 Task: Assign in the project ArtisanBridge the issue 'Implement a new feature to allow for virtual meetings and video conferencing' to the sprint 'Sonic Speed'. Assign in the project ArtisanBridge the issue 'Develop a new feature to allow for gamification of key tasks and activities.' to the sprint 'Sonic Speed'. Assign in the project ArtisanBridge the issue 'Address issues related to slow response time when accessing the system remotely' to the sprint 'Sonic Speed'. Assign in the project ArtisanBridge the issue 'Develop a new feature to allow for real-time collaboration on documents' to the sprint 'Sonic Speed'
Action: Mouse moved to (208, 57)
Screenshot: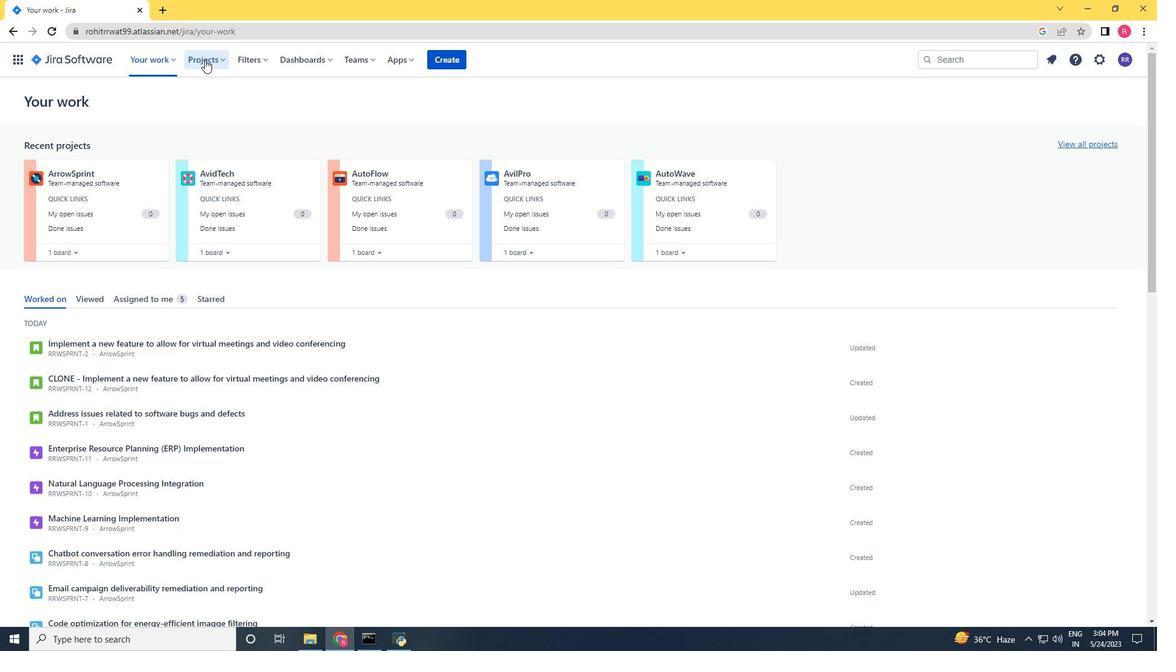 
Action: Mouse pressed left at (208, 57)
Screenshot: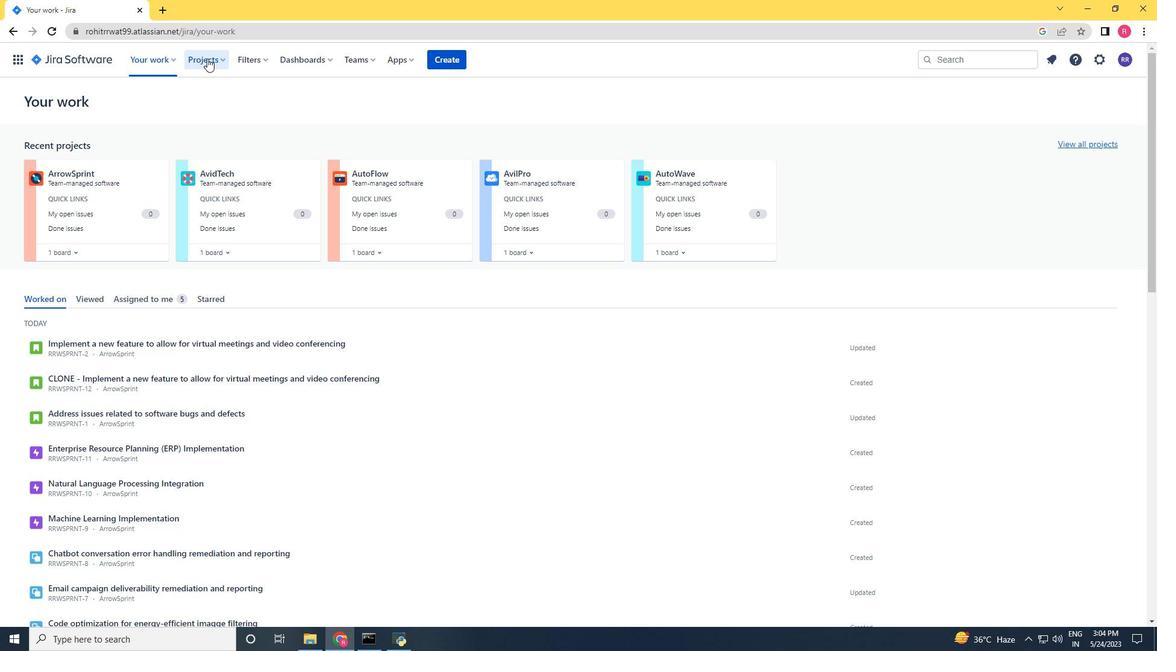 
Action: Mouse moved to (226, 124)
Screenshot: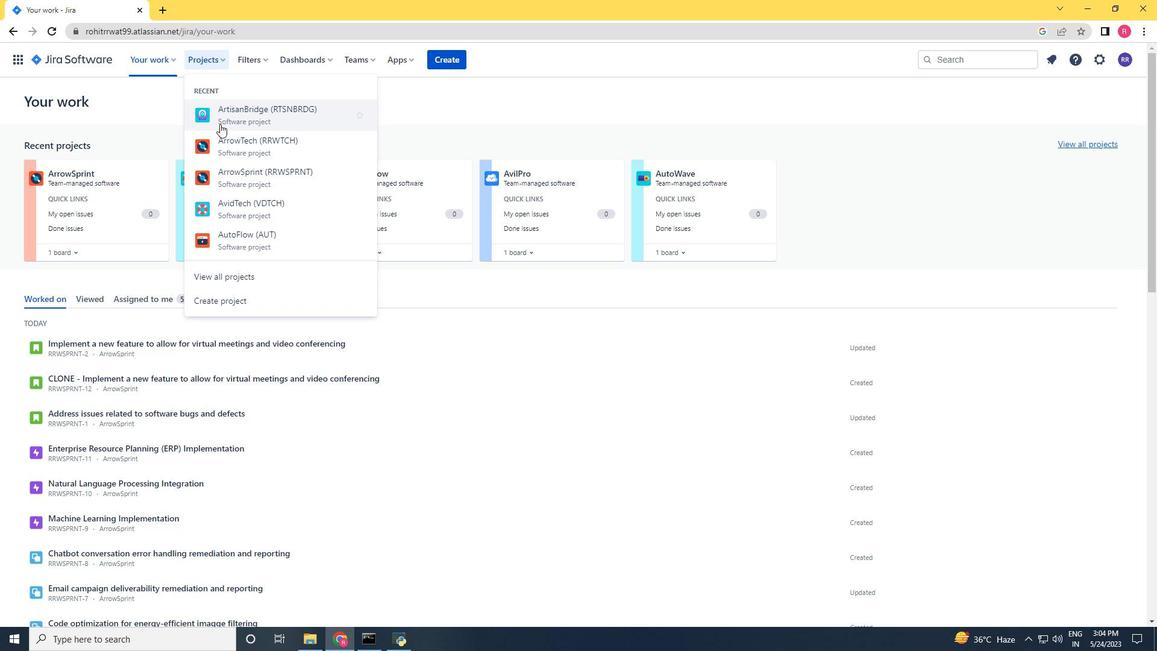 
Action: Mouse pressed left at (226, 124)
Screenshot: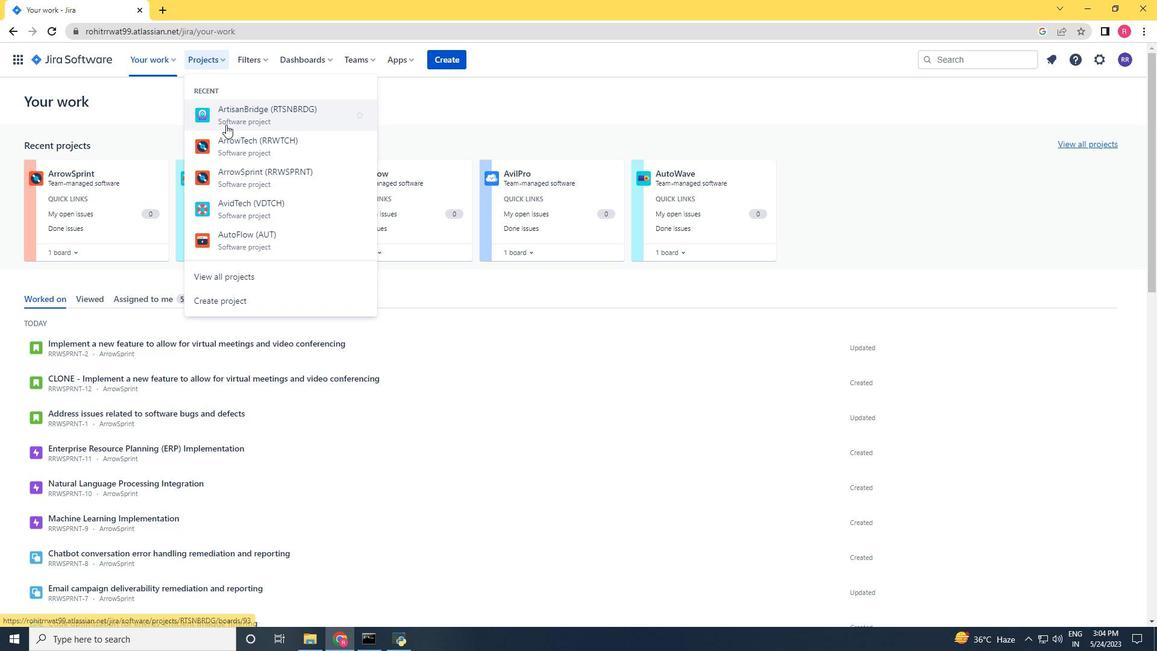 
Action: Mouse moved to (72, 183)
Screenshot: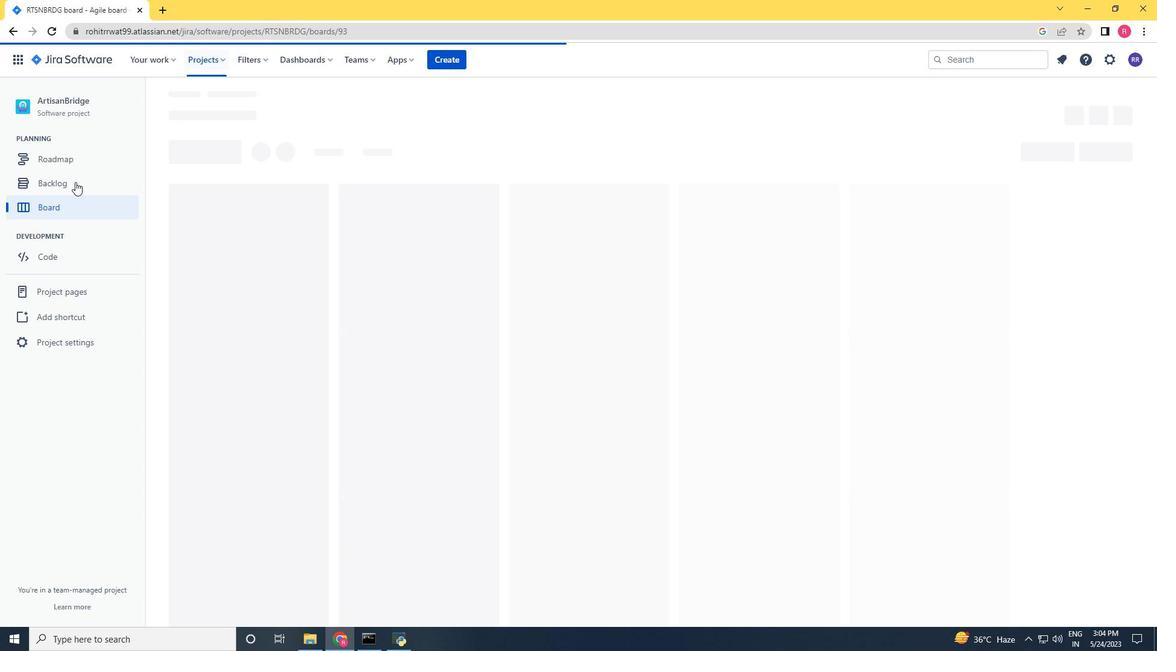 
Action: Mouse pressed left at (72, 183)
Screenshot: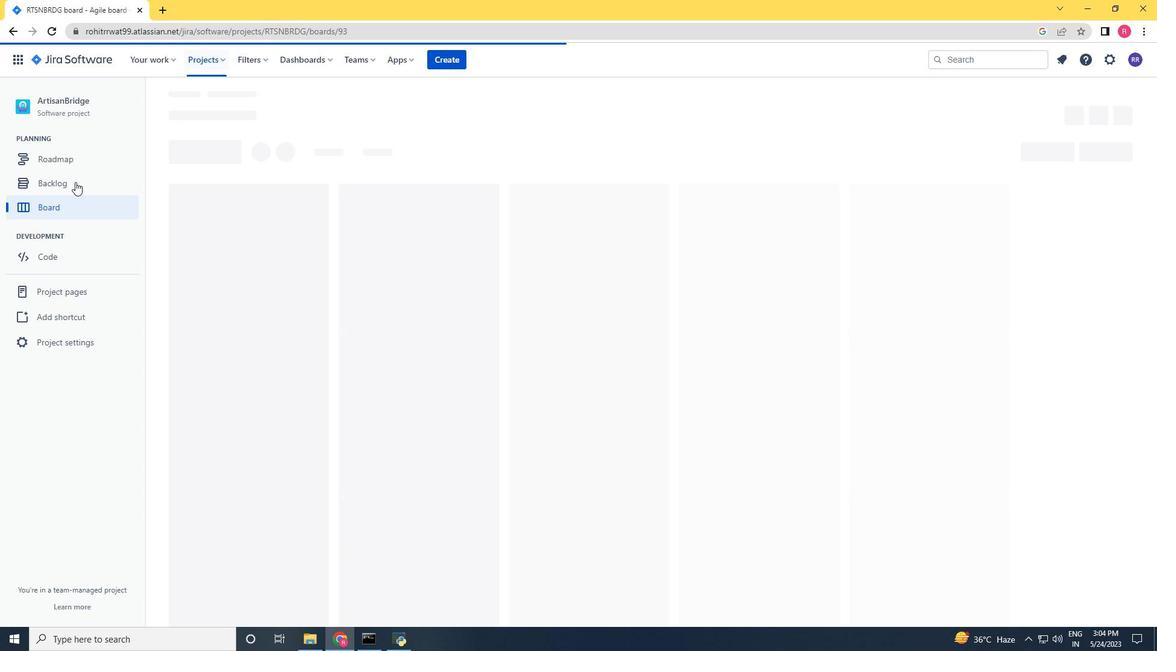 
Action: Mouse moved to (1099, 325)
Screenshot: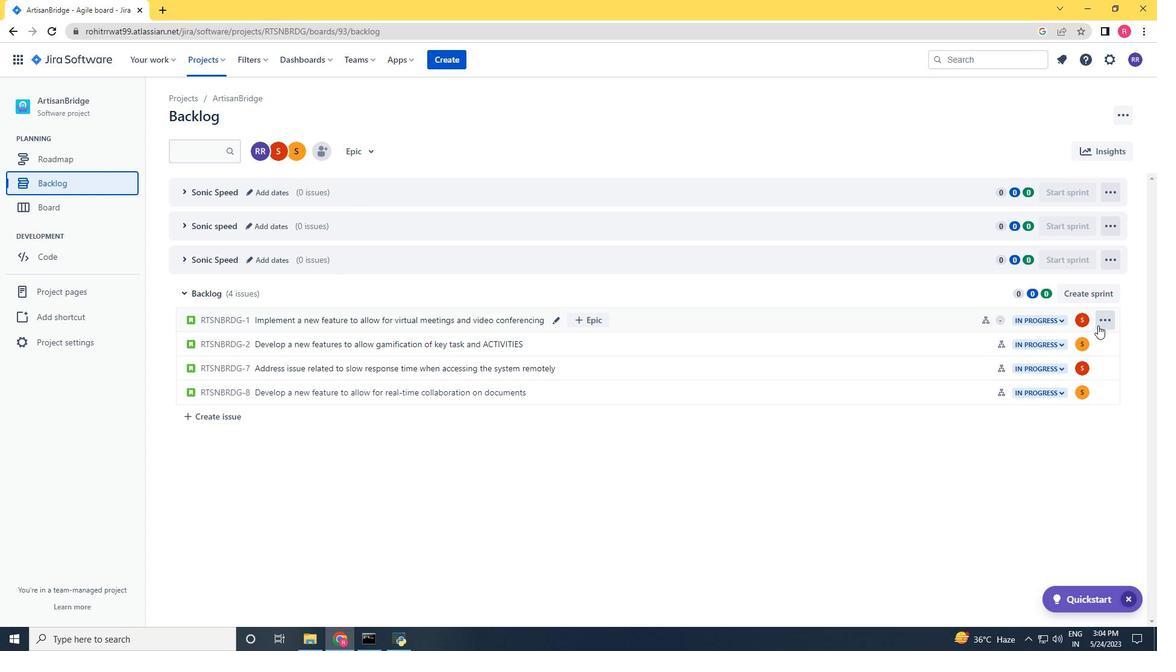 
Action: Mouse pressed left at (1099, 325)
Screenshot: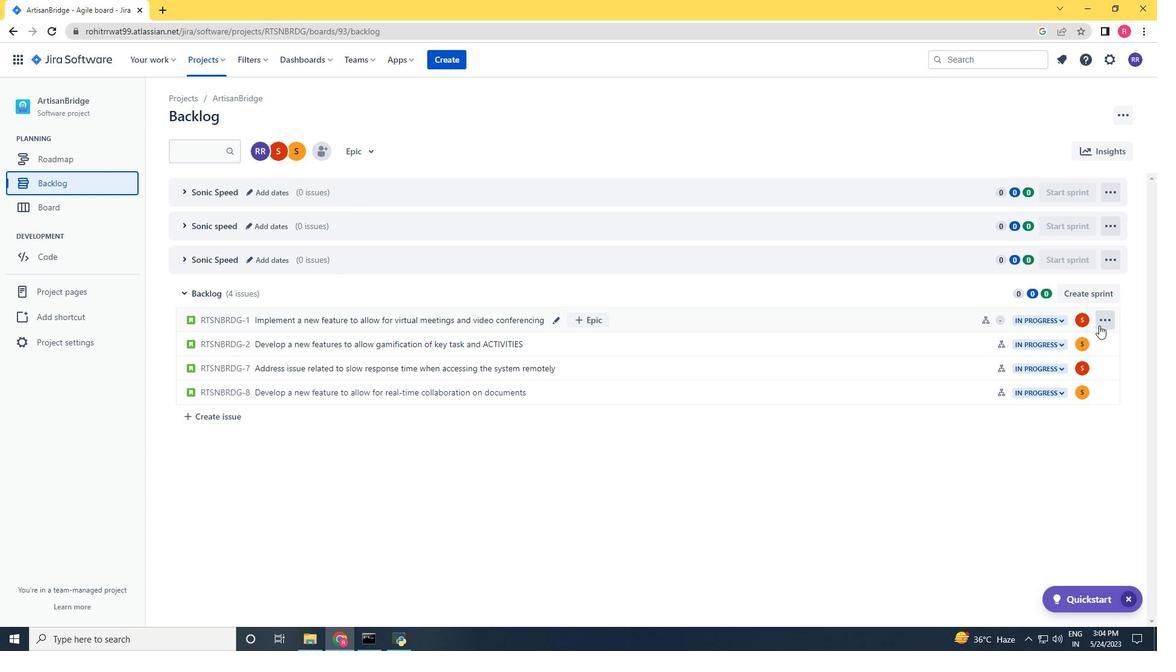 
Action: Mouse moved to (1082, 463)
Screenshot: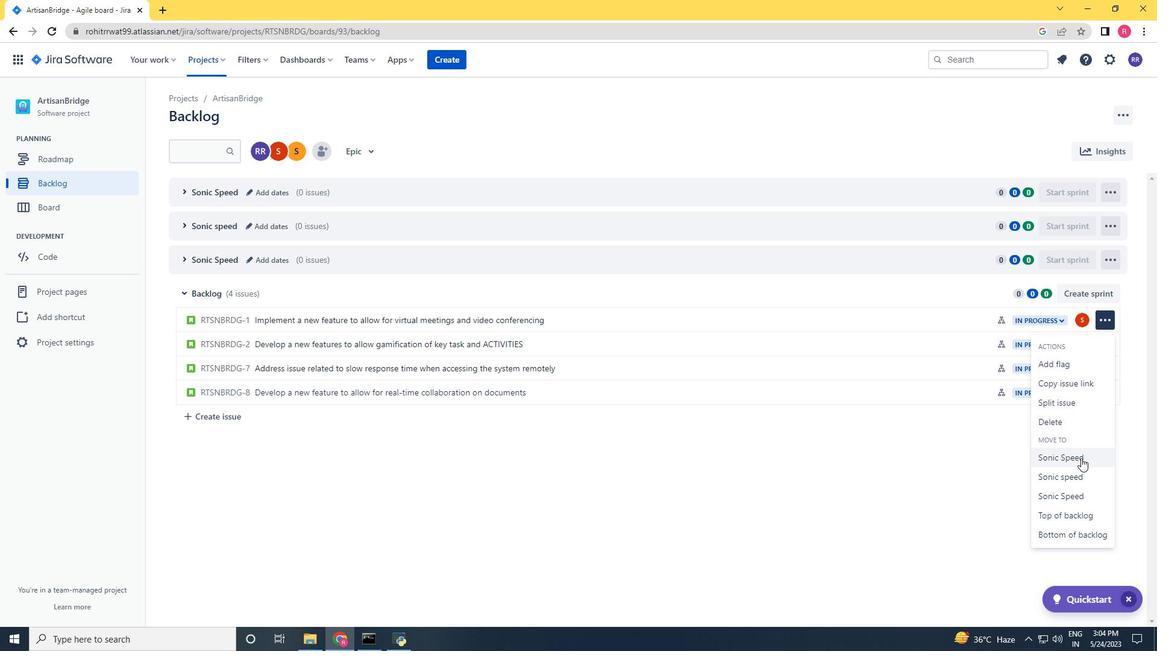 
Action: Mouse pressed left at (1082, 463)
Screenshot: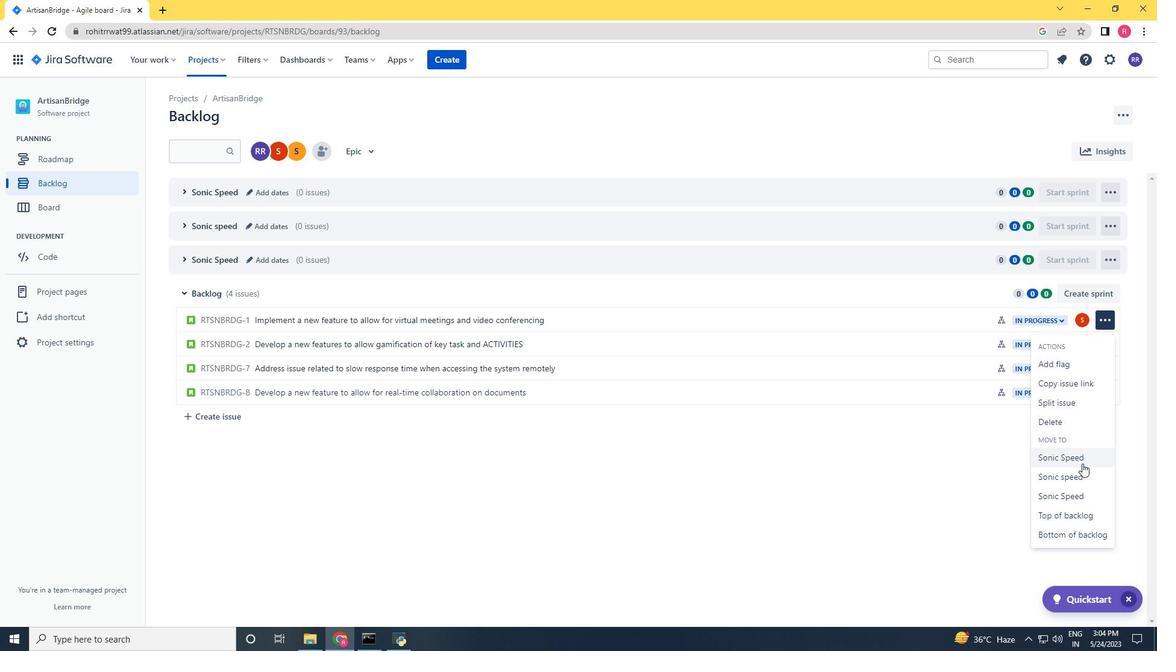 
Action: Mouse moved to (183, 189)
Screenshot: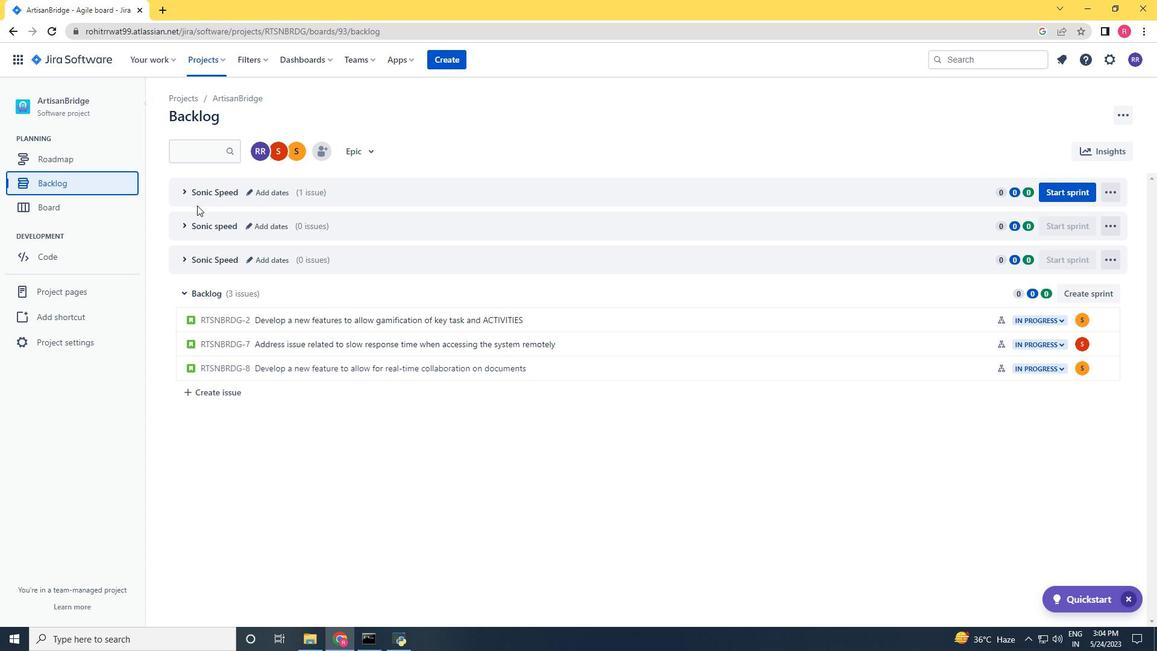
Action: Mouse pressed left at (183, 189)
Screenshot: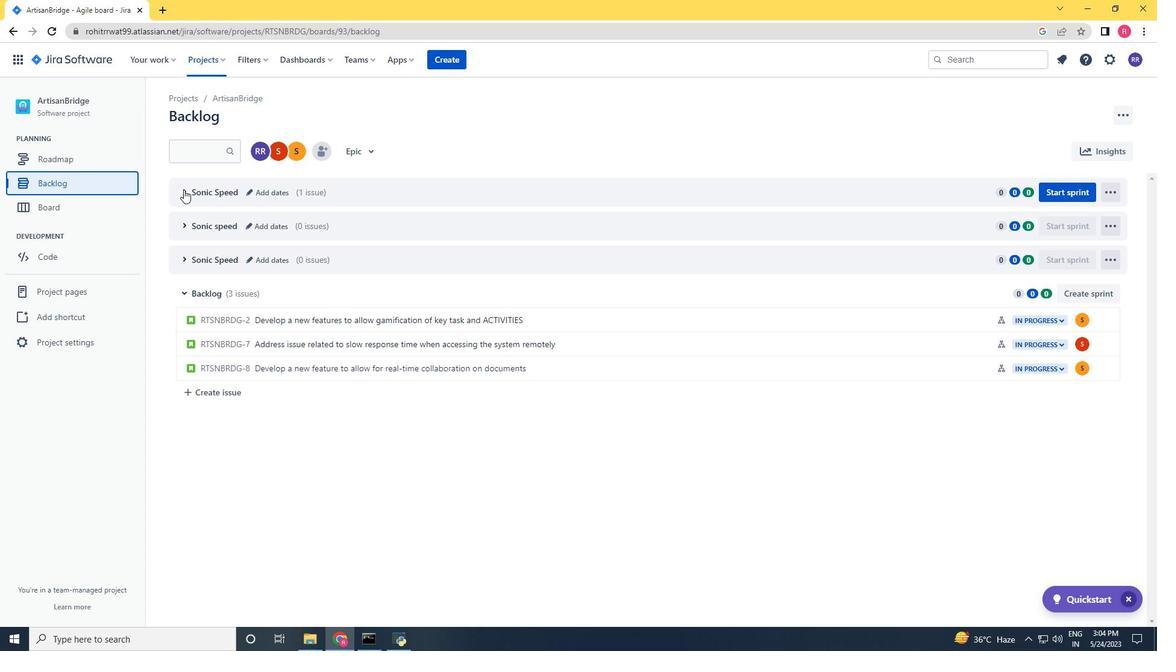 
Action: Mouse moved to (1099, 399)
Screenshot: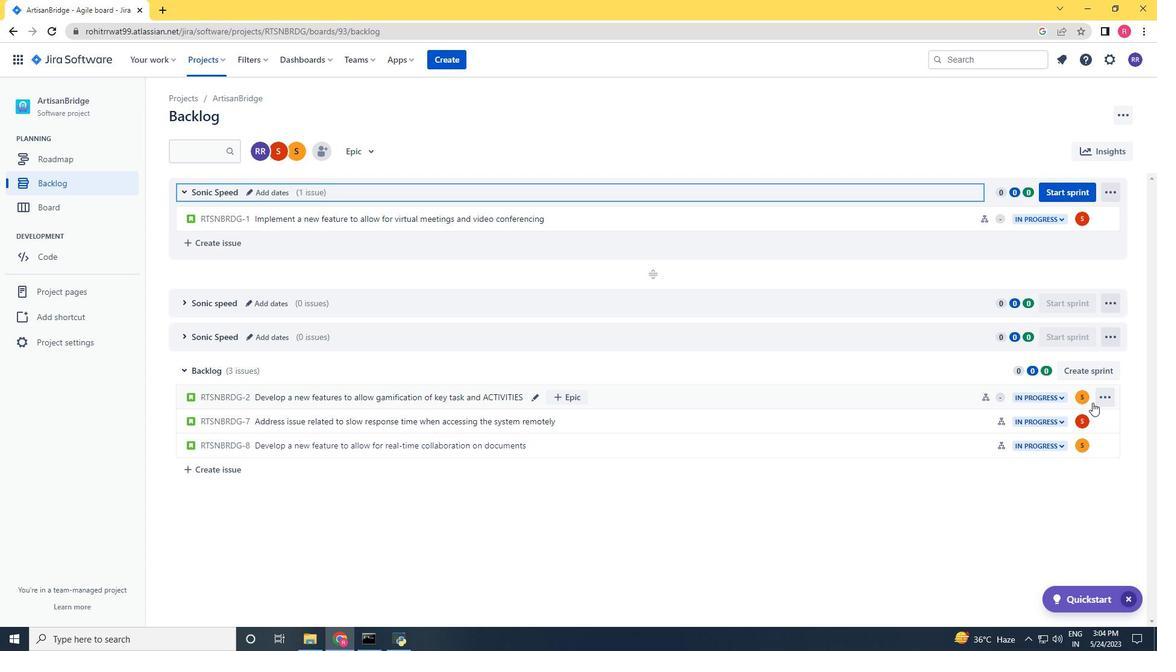 
Action: Mouse pressed left at (1099, 399)
Screenshot: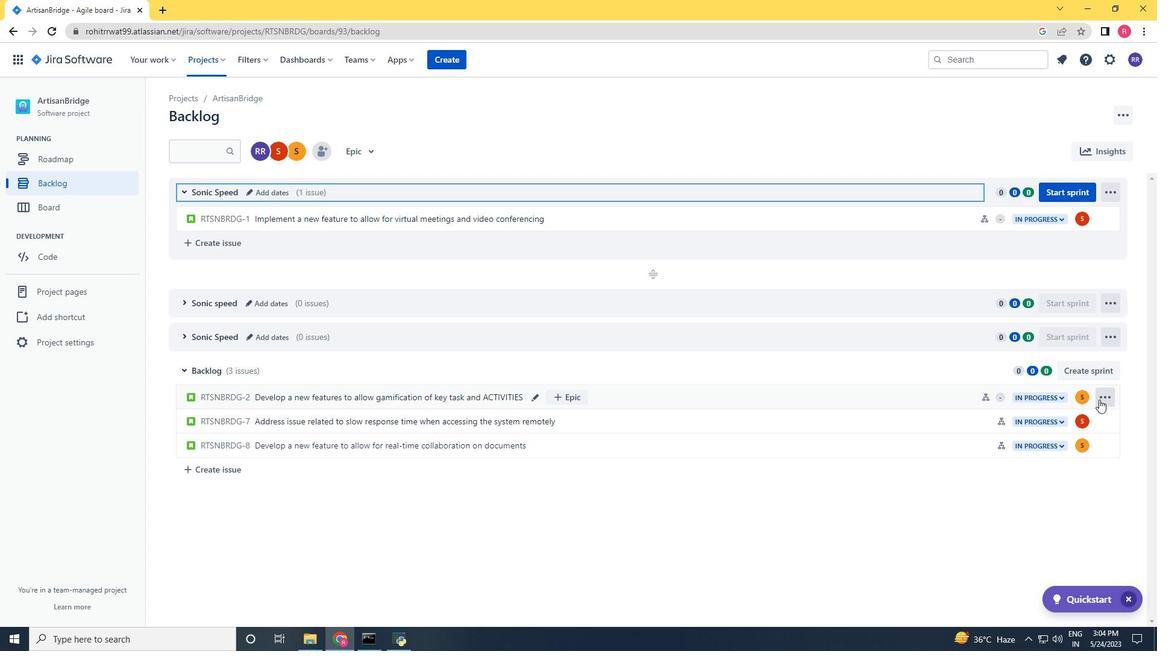 
Action: Mouse moved to (1057, 316)
Screenshot: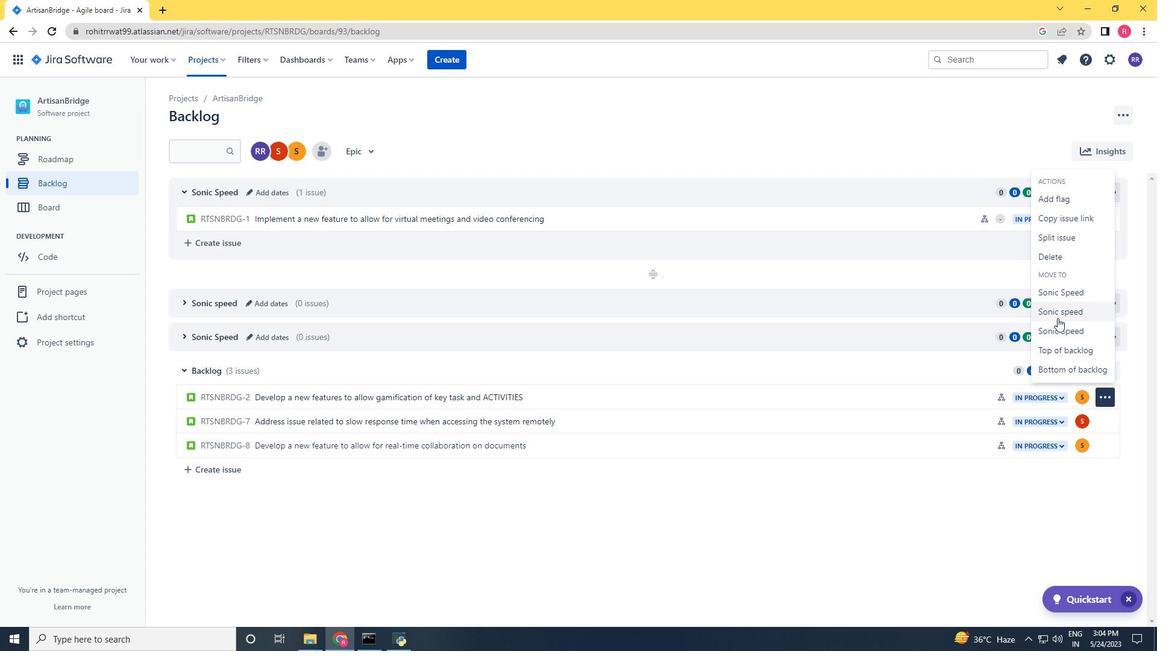 
Action: Mouse pressed left at (1057, 316)
Screenshot: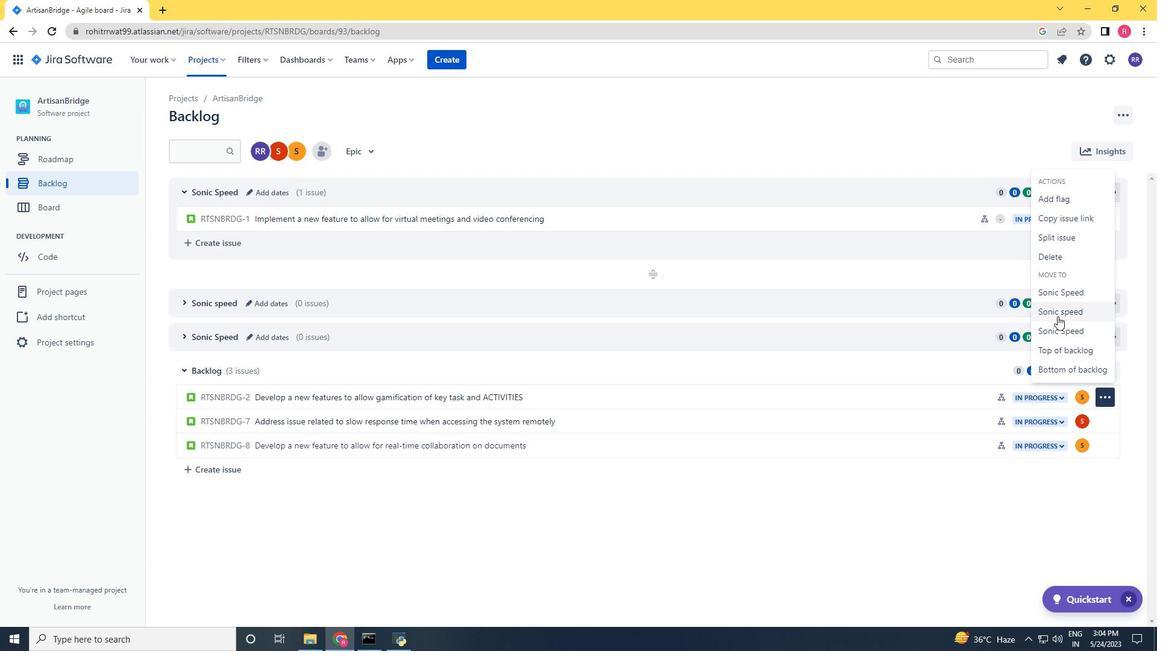 
Action: Mouse moved to (186, 306)
Screenshot: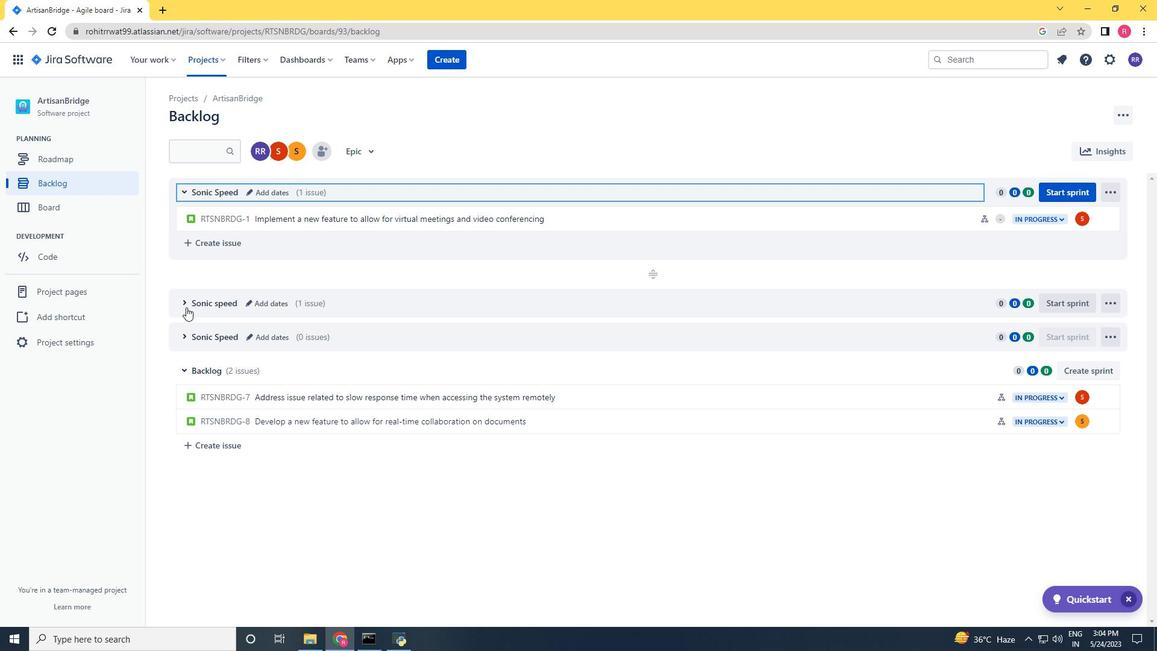
Action: Mouse pressed left at (186, 306)
Screenshot: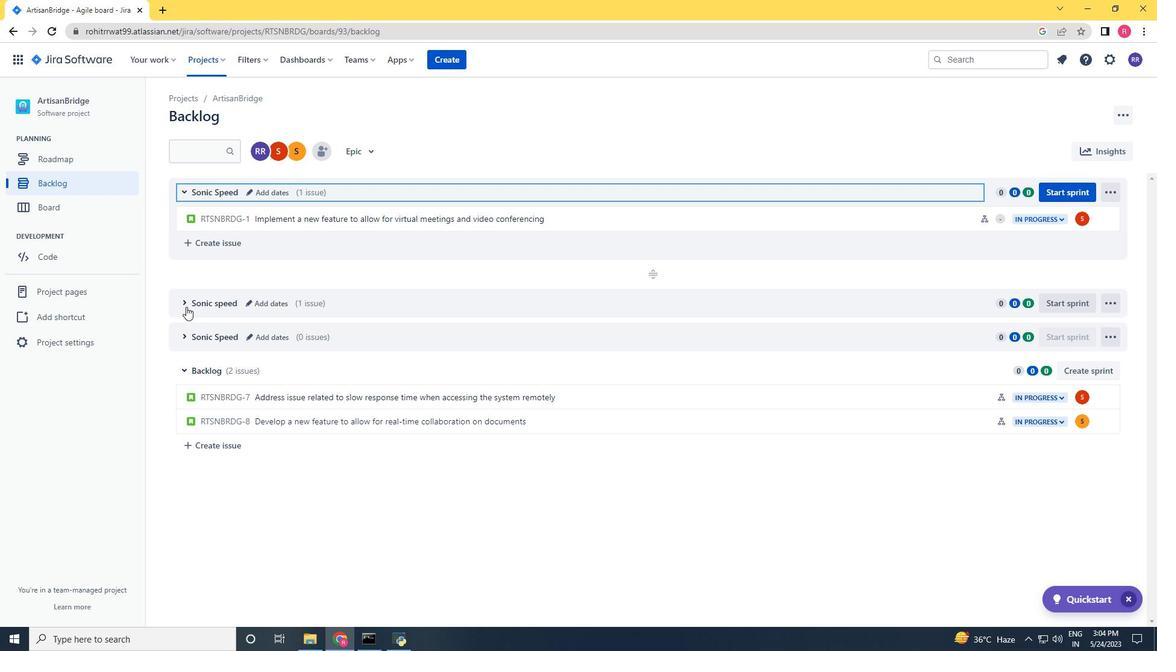 
Action: Mouse moved to (1106, 468)
Screenshot: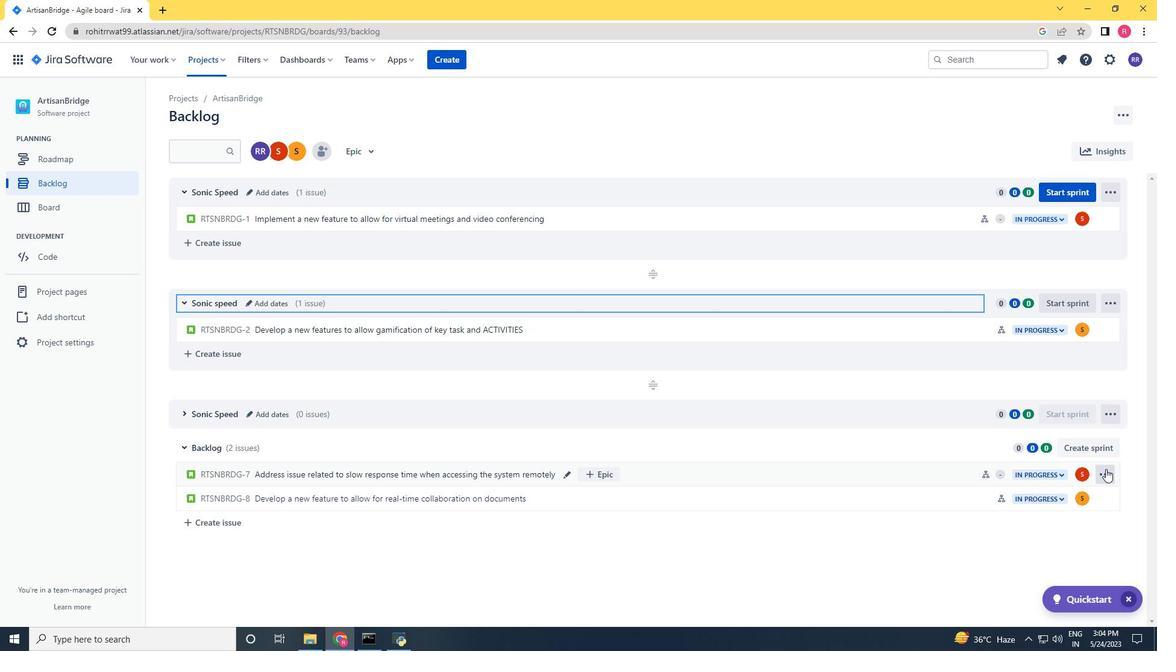 
Action: Mouse pressed left at (1106, 468)
Screenshot: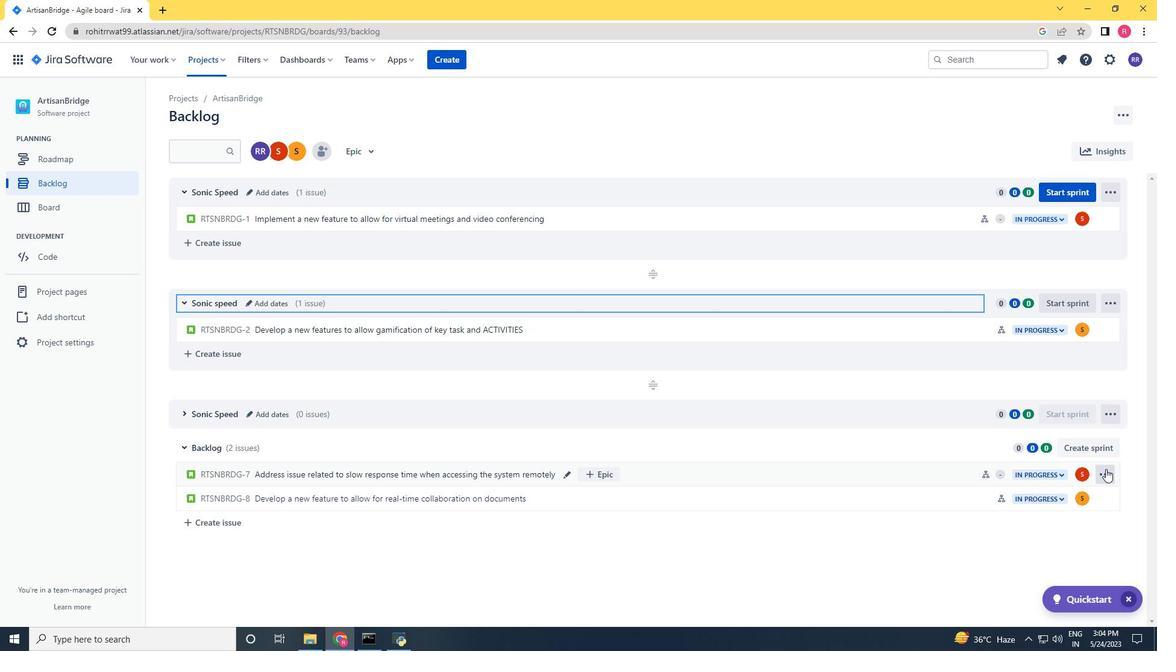 
Action: Mouse moved to (1059, 415)
Screenshot: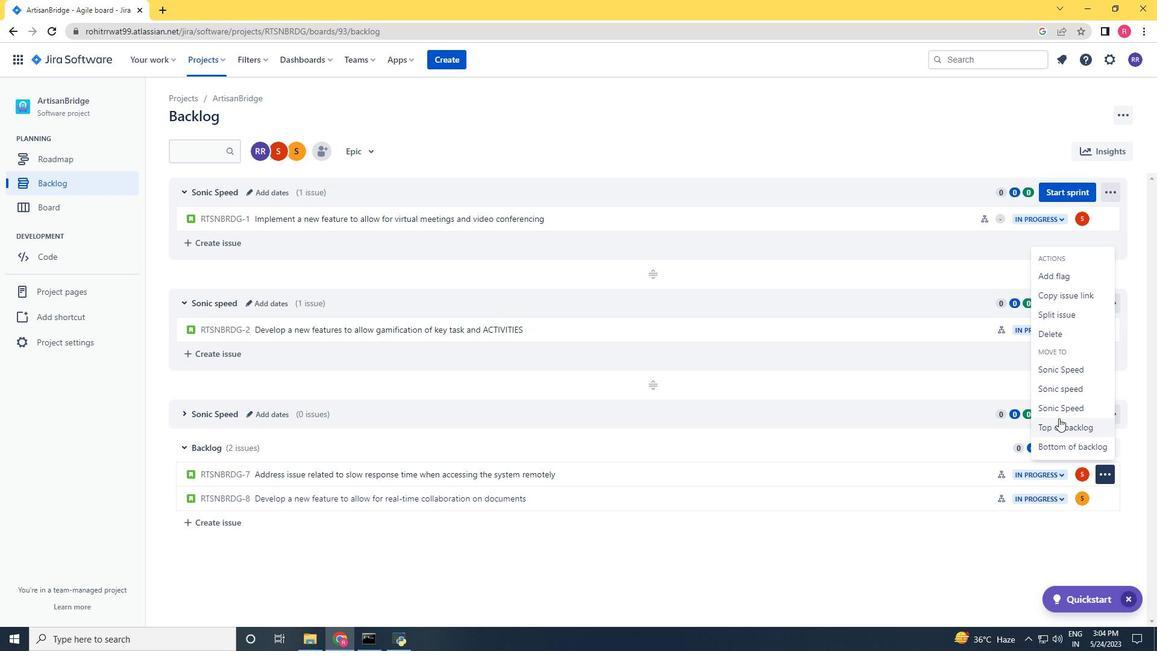 
Action: Mouse pressed left at (1059, 415)
Screenshot: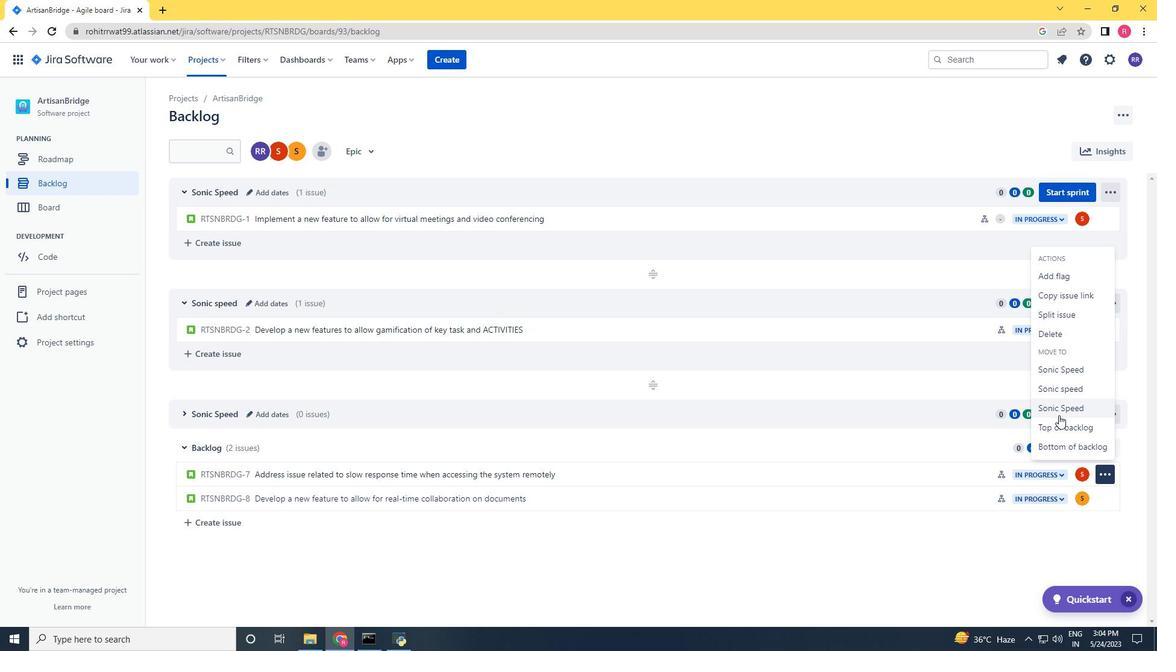 
Action: Mouse moved to (185, 412)
Screenshot: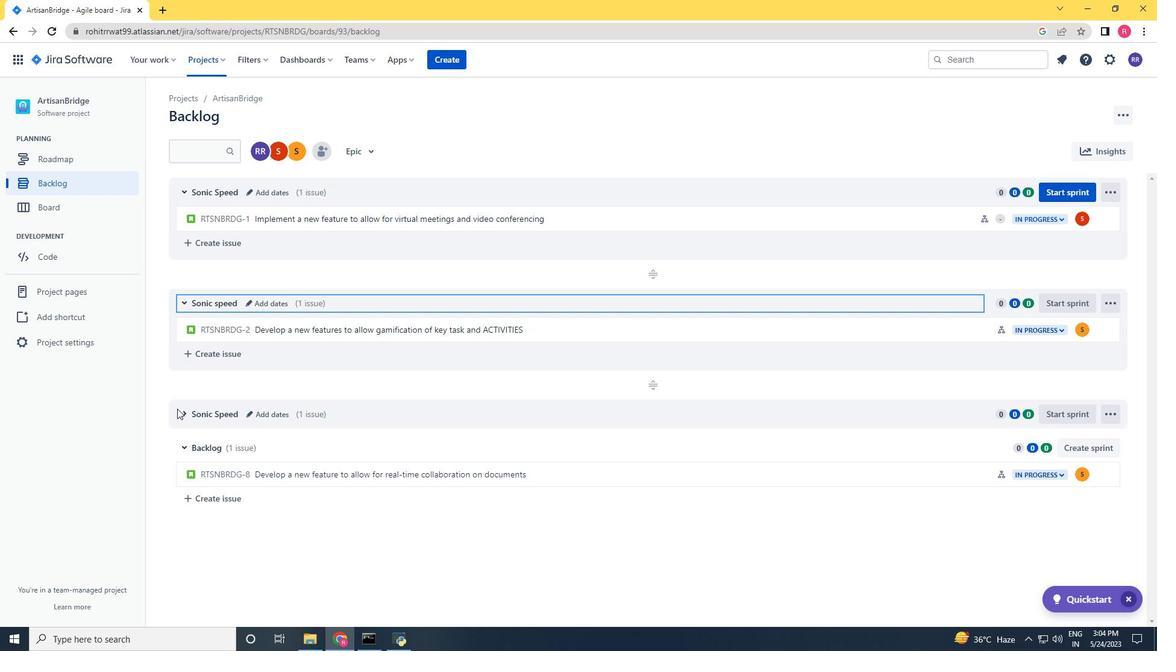 
Action: Mouse pressed left at (185, 412)
Screenshot: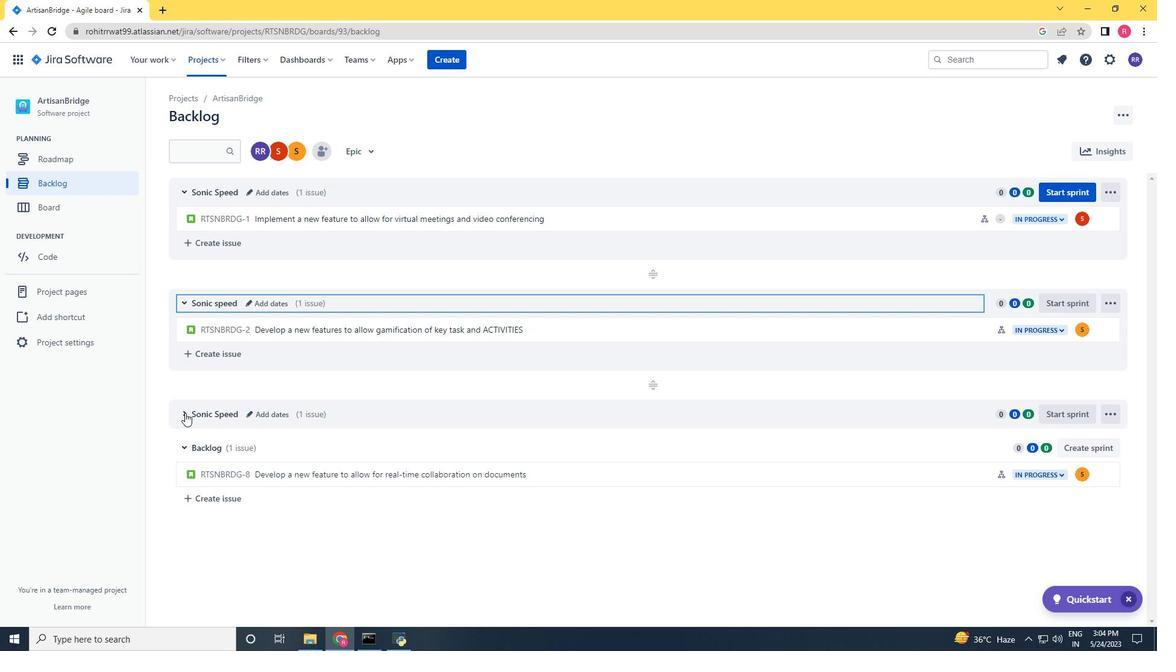 
Action: Mouse moved to (337, 374)
Screenshot: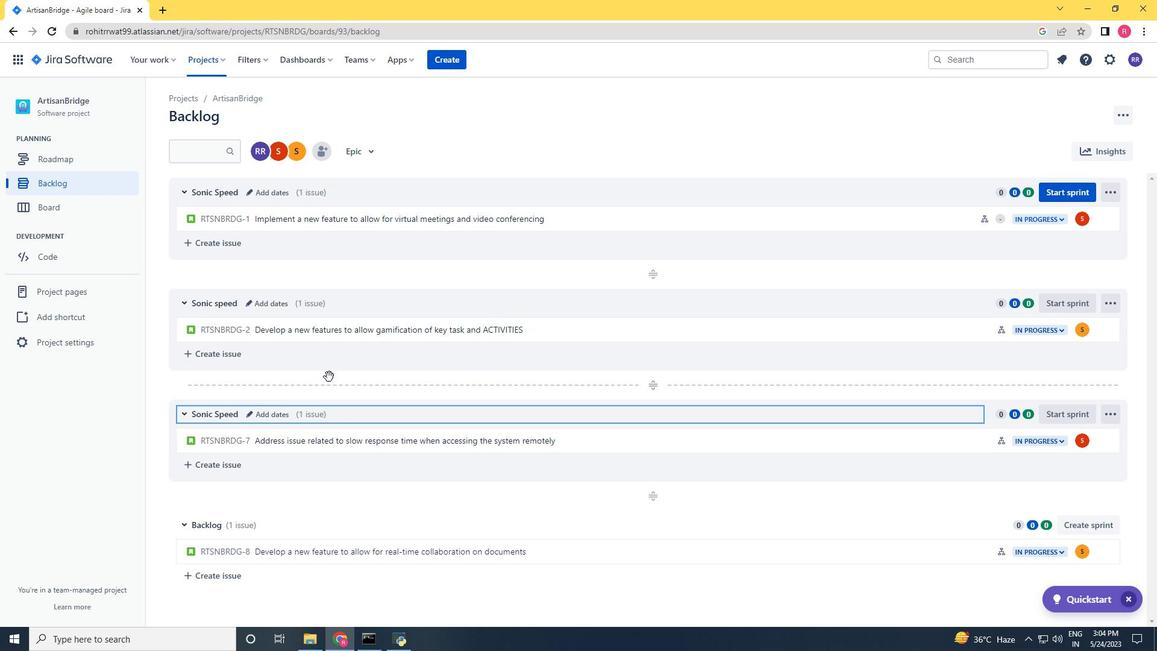 
Action: Mouse scrolled (337, 374) with delta (0, 0)
Screenshot: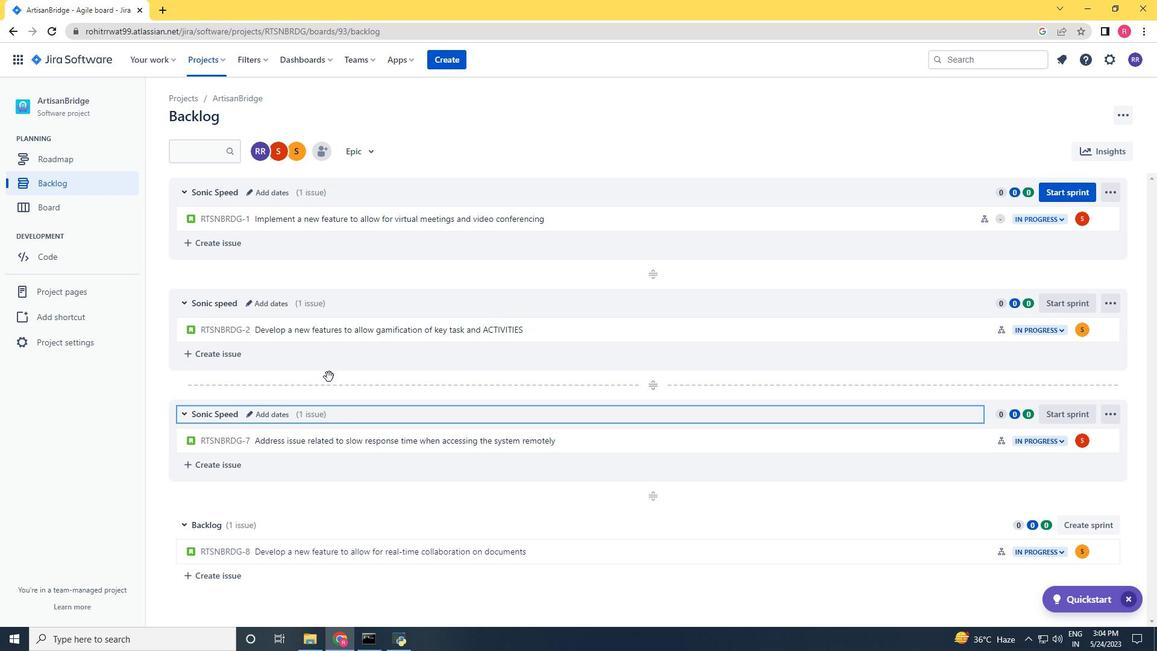 
Action: Mouse moved to (411, 384)
Screenshot: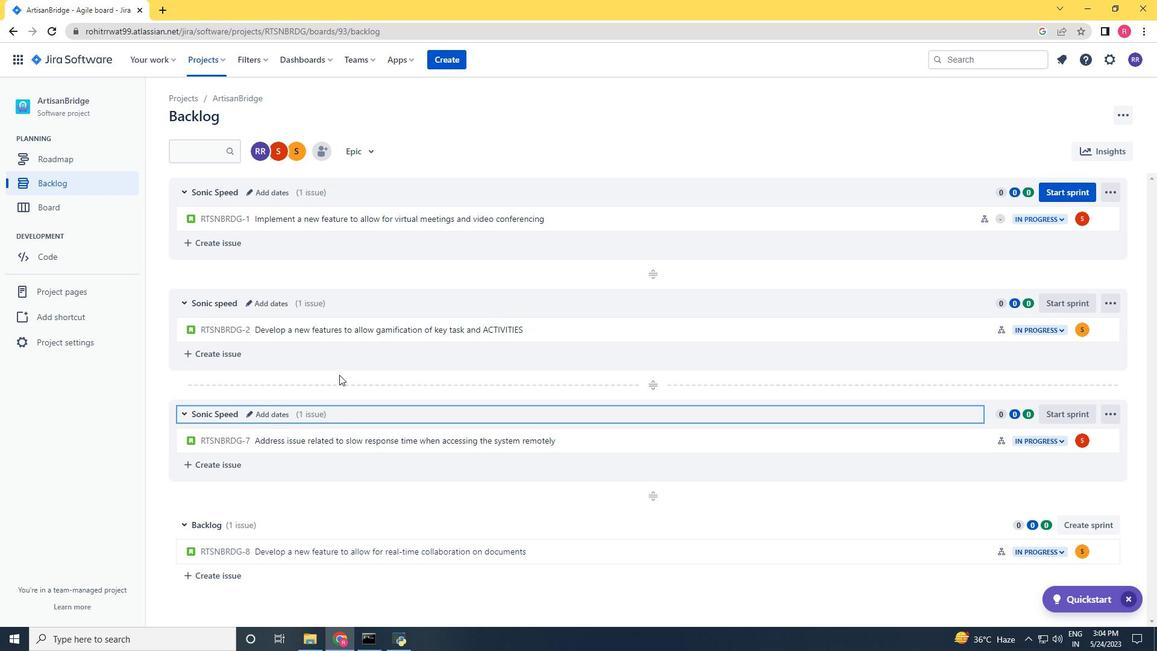 
Action: Mouse scrolled (341, 374) with delta (0, 0)
Screenshot: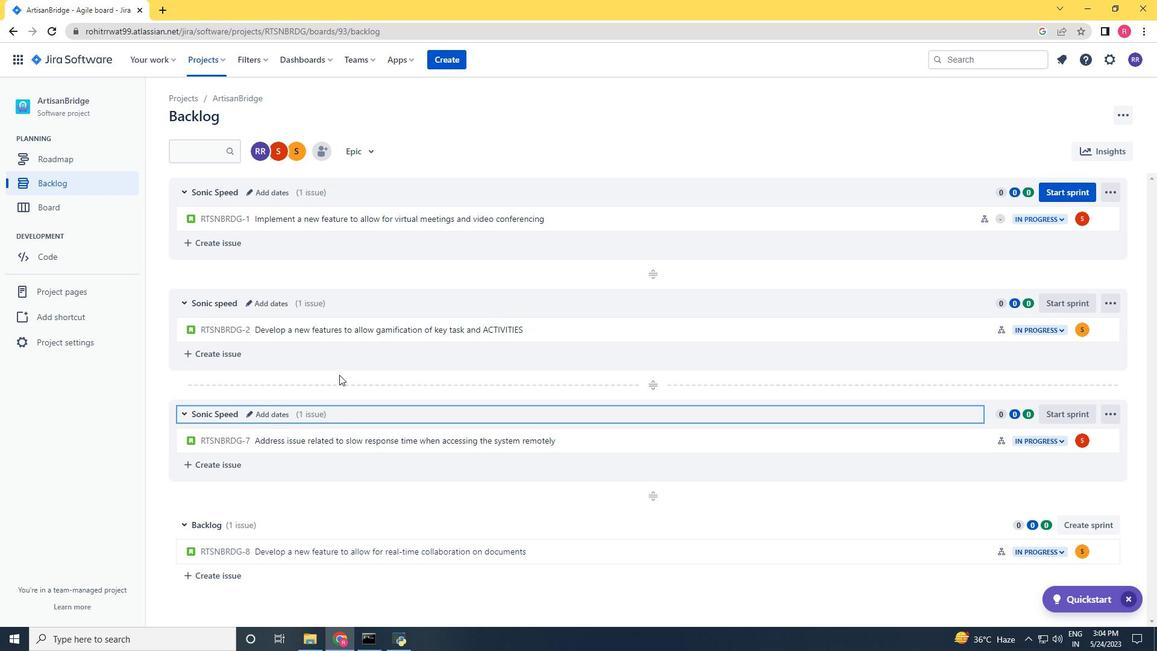 
Action: Mouse moved to (416, 385)
Screenshot: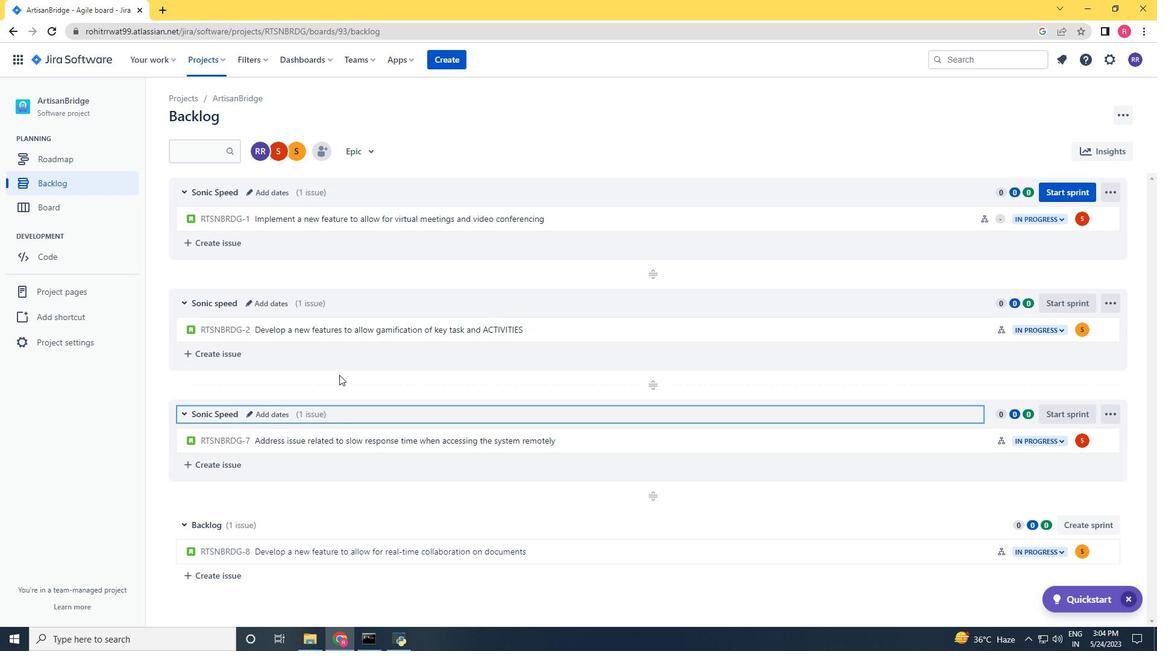 
Action: Mouse scrolled (349, 374) with delta (0, 0)
Screenshot: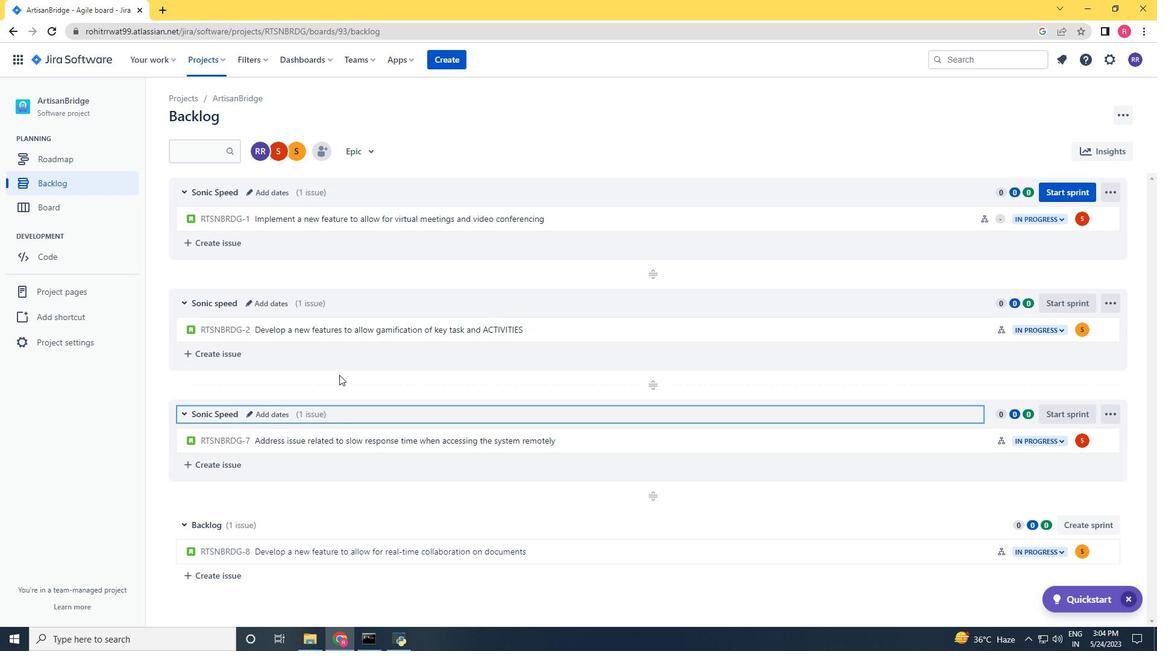 
Action: Mouse moved to (1104, 543)
Screenshot: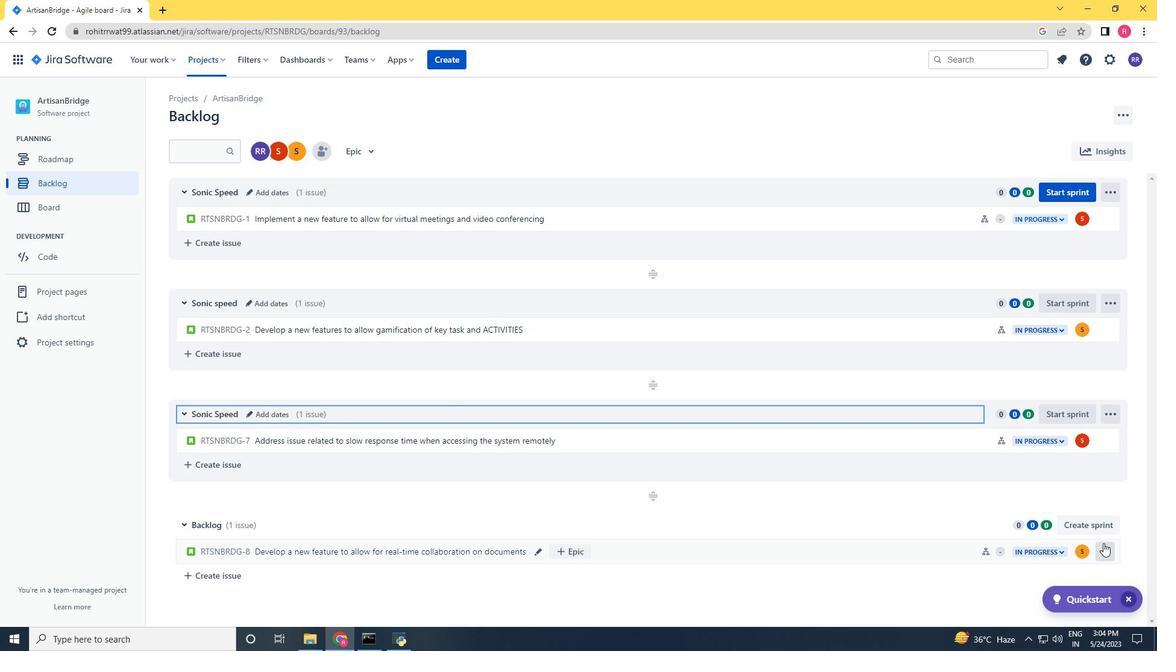 
Action: Mouse pressed left at (1104, 543)
Screenshot: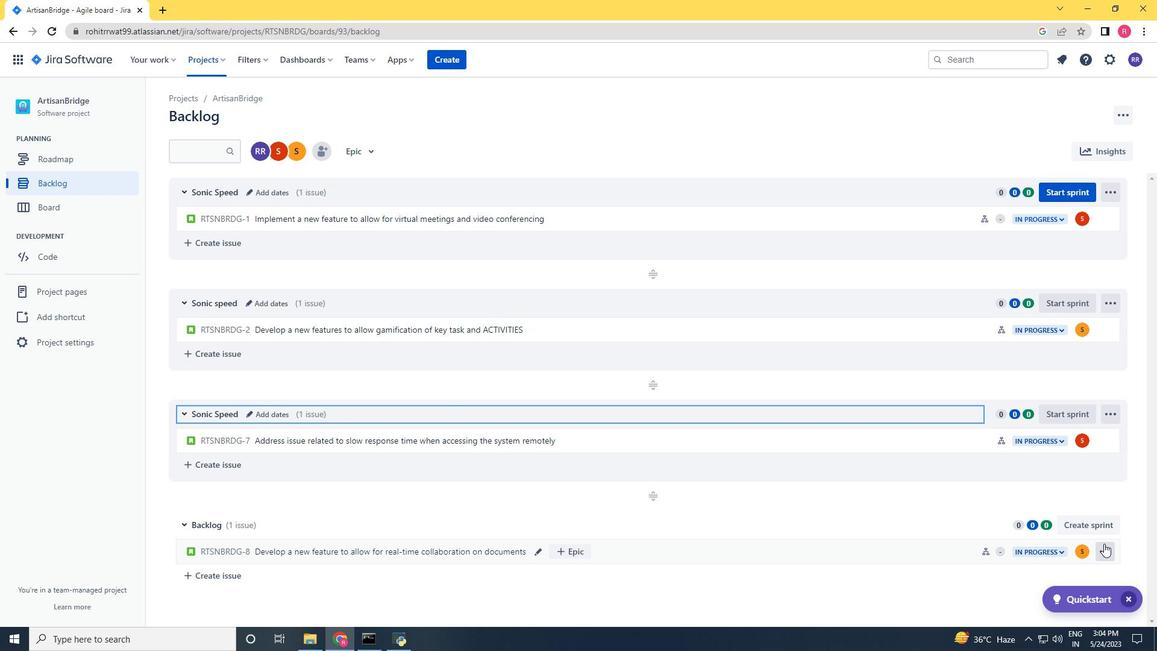 
Action: Mouse moved to (1085, 491)
Screenshot: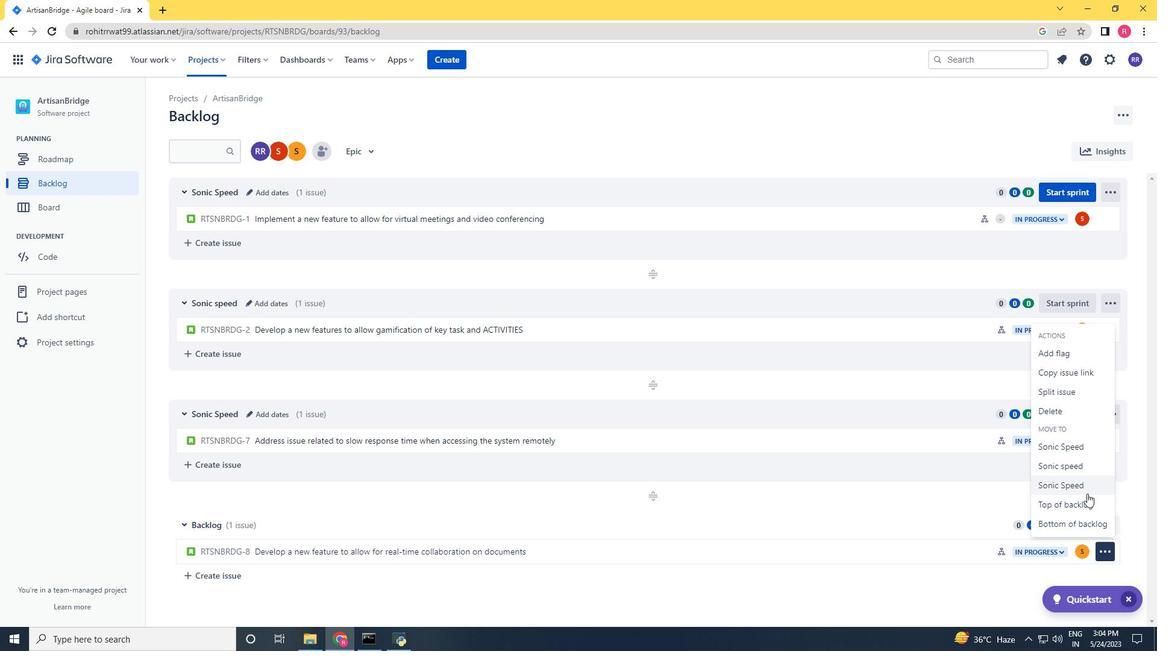 
Action: Mouse pressed left at (1085, 491)
Screenshot: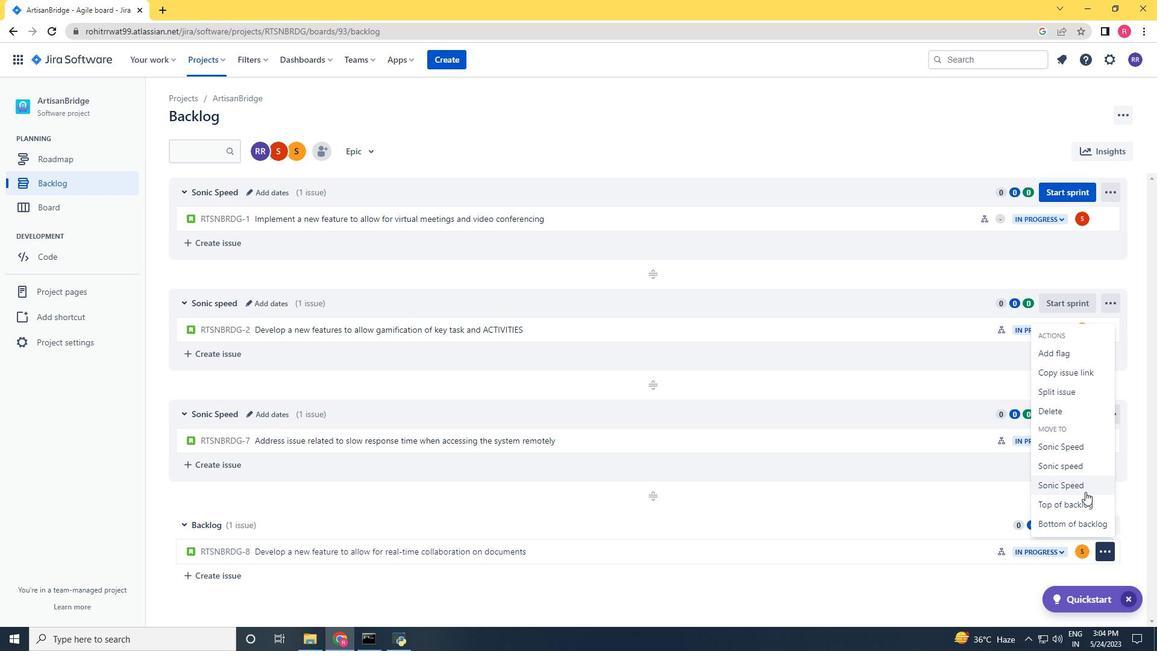 
Action: Mouse moved to (218, 375)
Screenshot: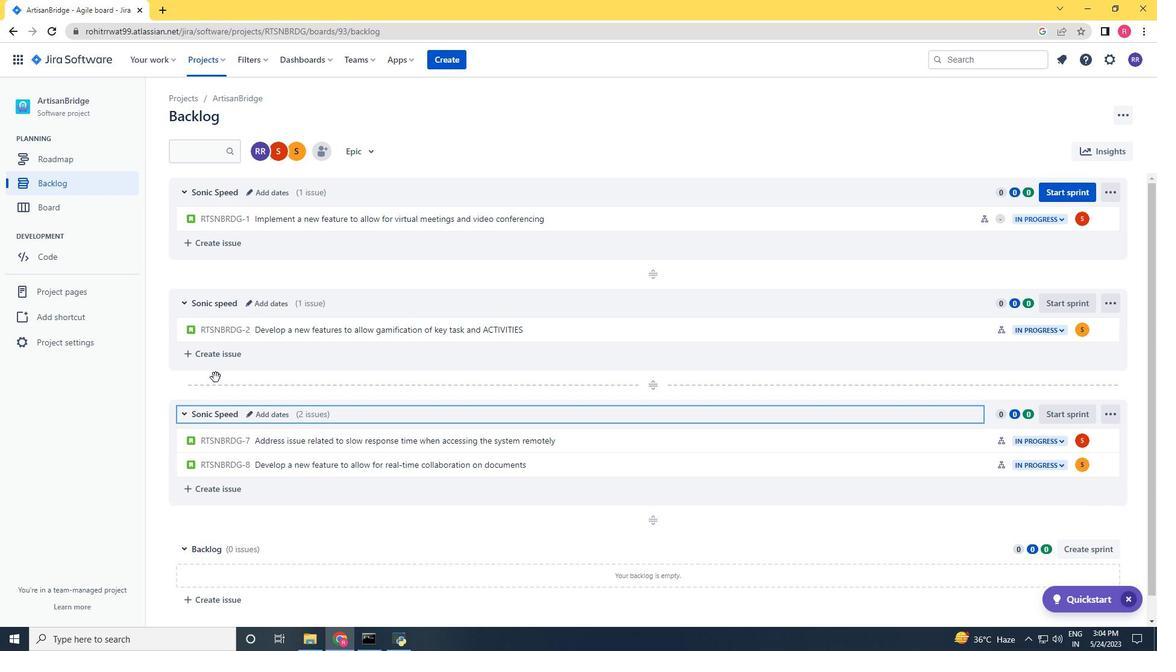 
Action: Mouse scrolled (218, 376) with delta (0, 0)
Screenshot: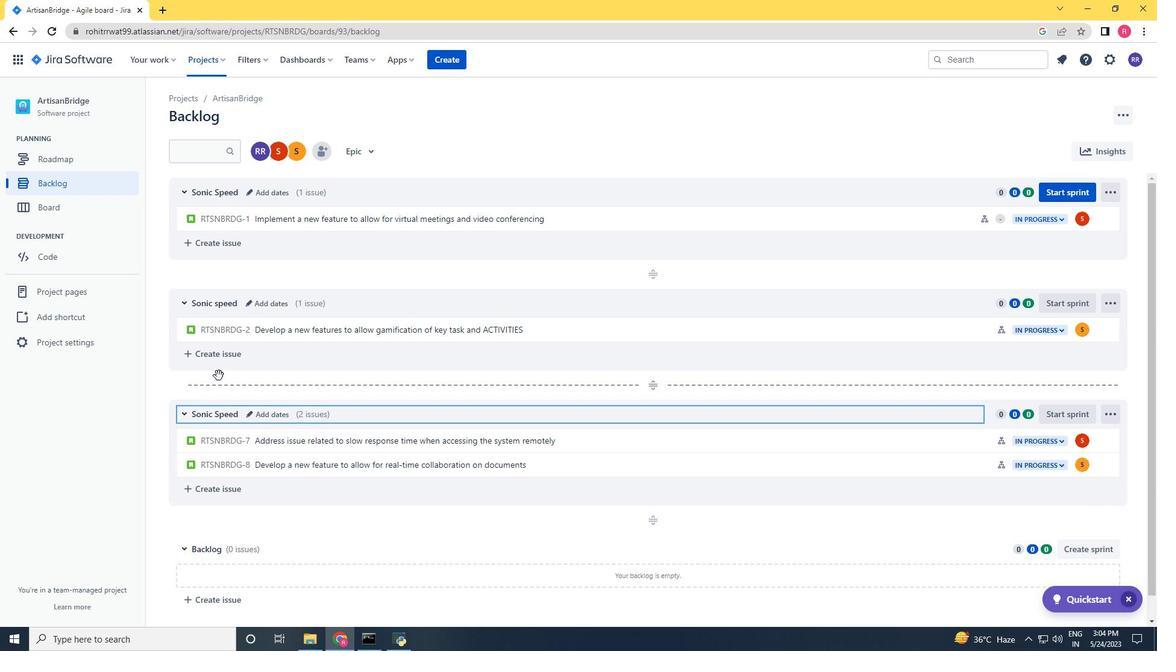 
Action: Mouse moved to (220, 371)
Screenshot: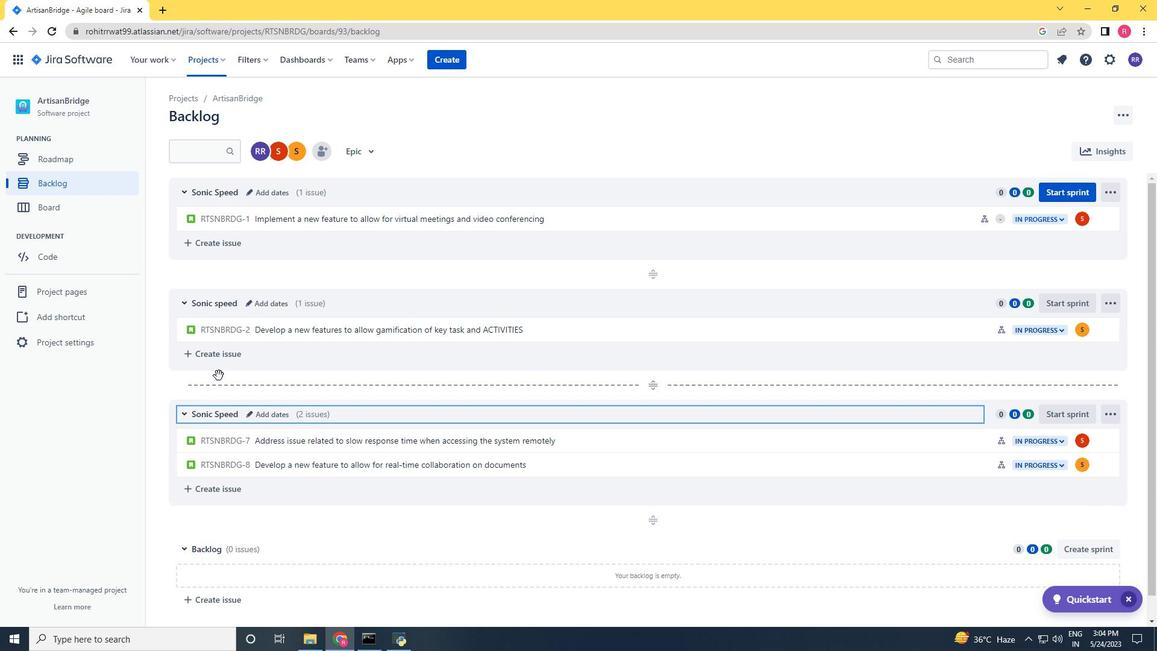
Action: Mouse scrolled (219, 376) with delta (0, 0)
Screenshot: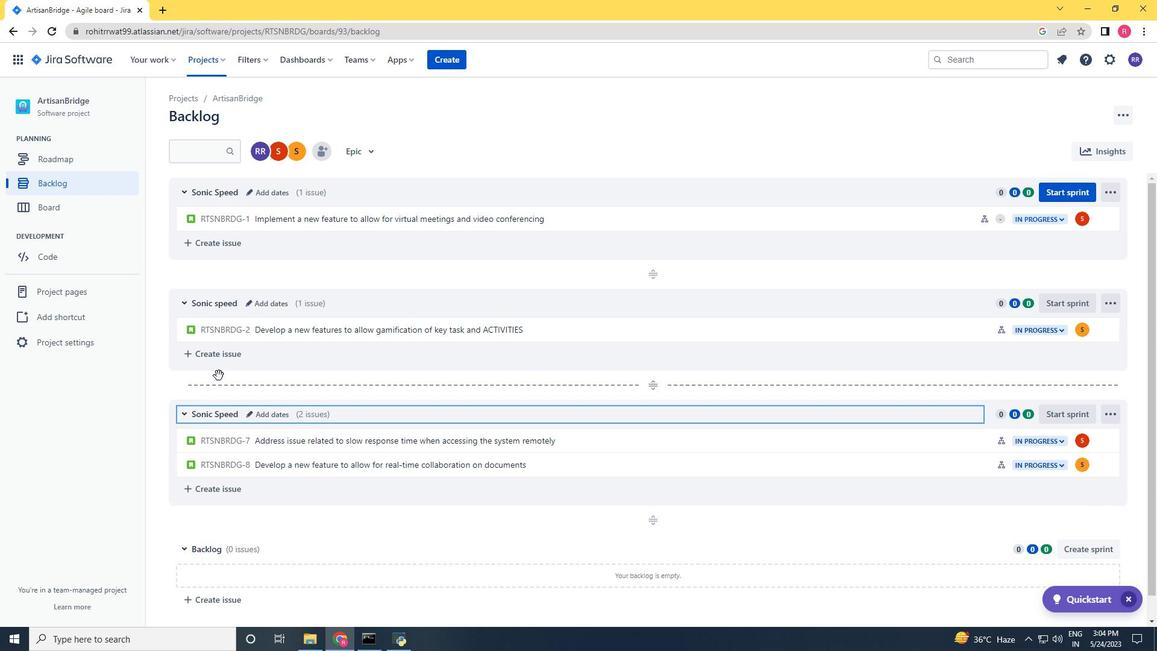 
Action: Mouse moved to (221, 370)
Screenshot: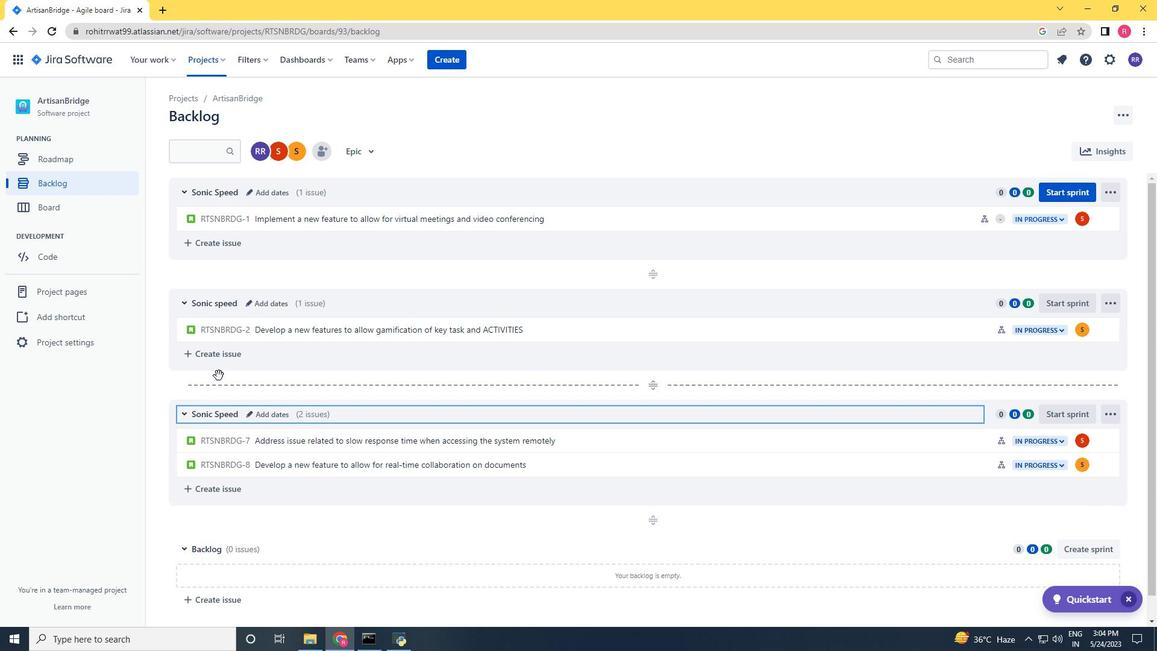 
Action: Mouse scrolled (219, 376) with delta (0, 0)
Screenshot: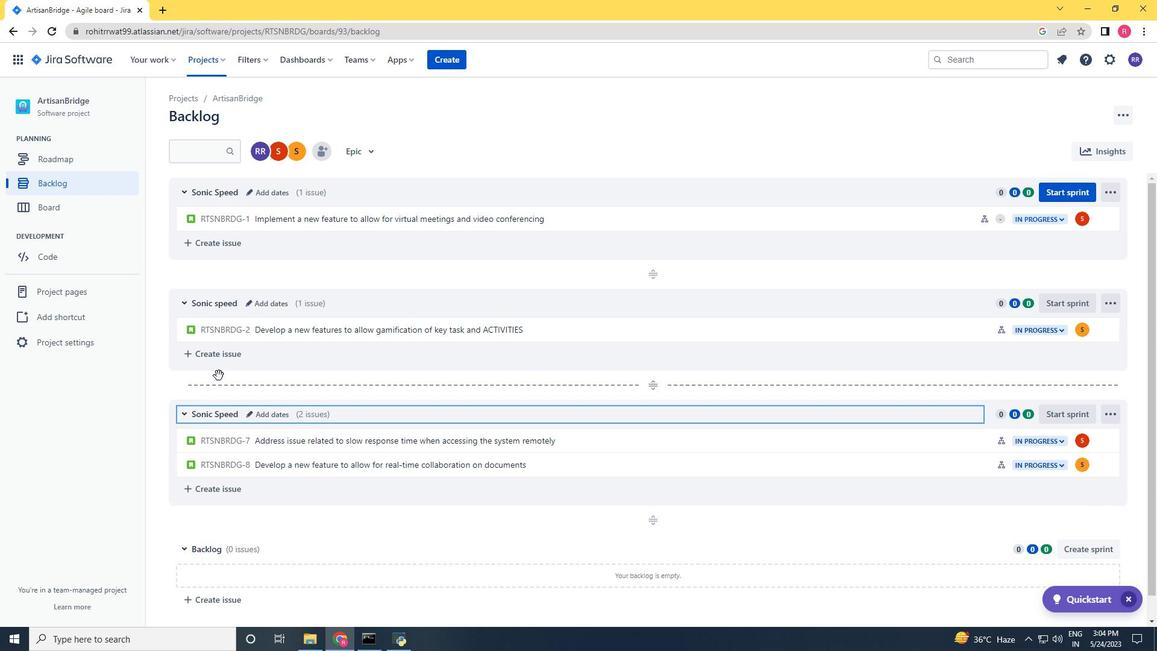 
Action: Mouse moved to (221, 370)
Screenshot: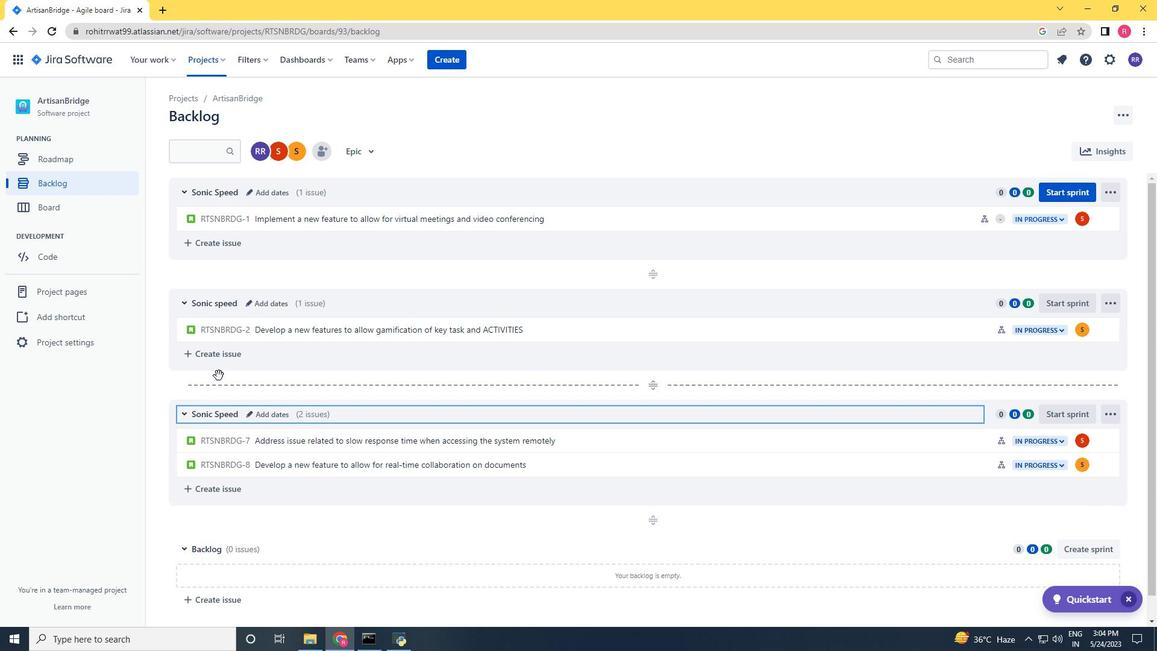 
Action: Mouse scrolled (219, 376) with delta (0, 0)
Screenshot: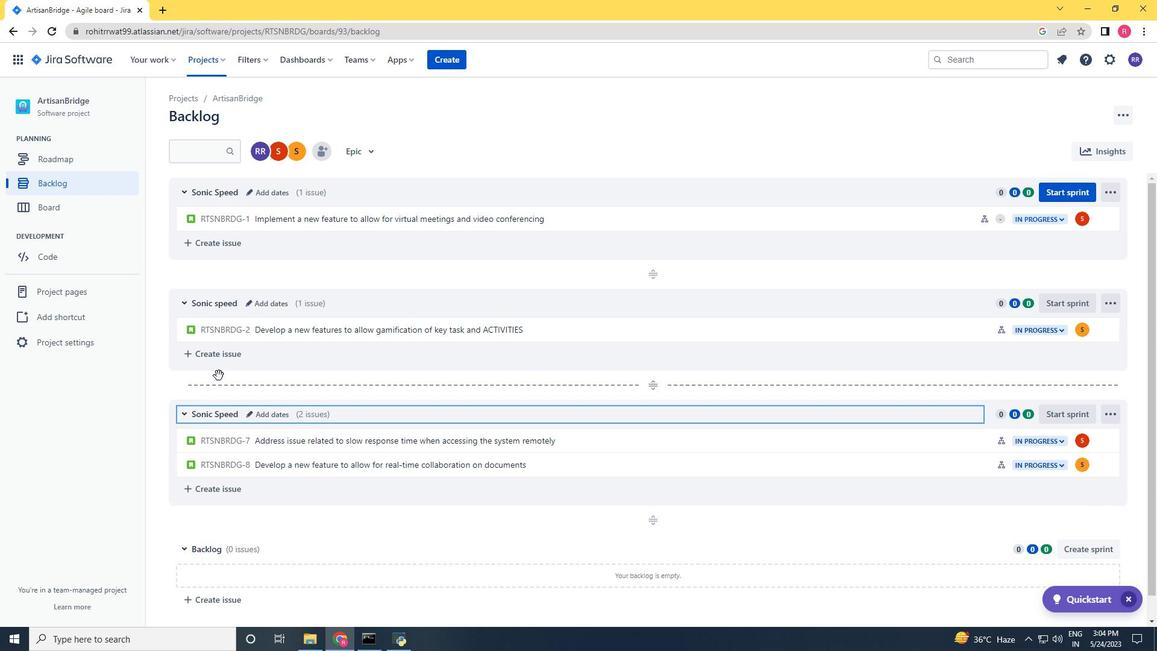 
Action: Mouse scrolled (221, 371) with delta (0, 0)
Screenshot: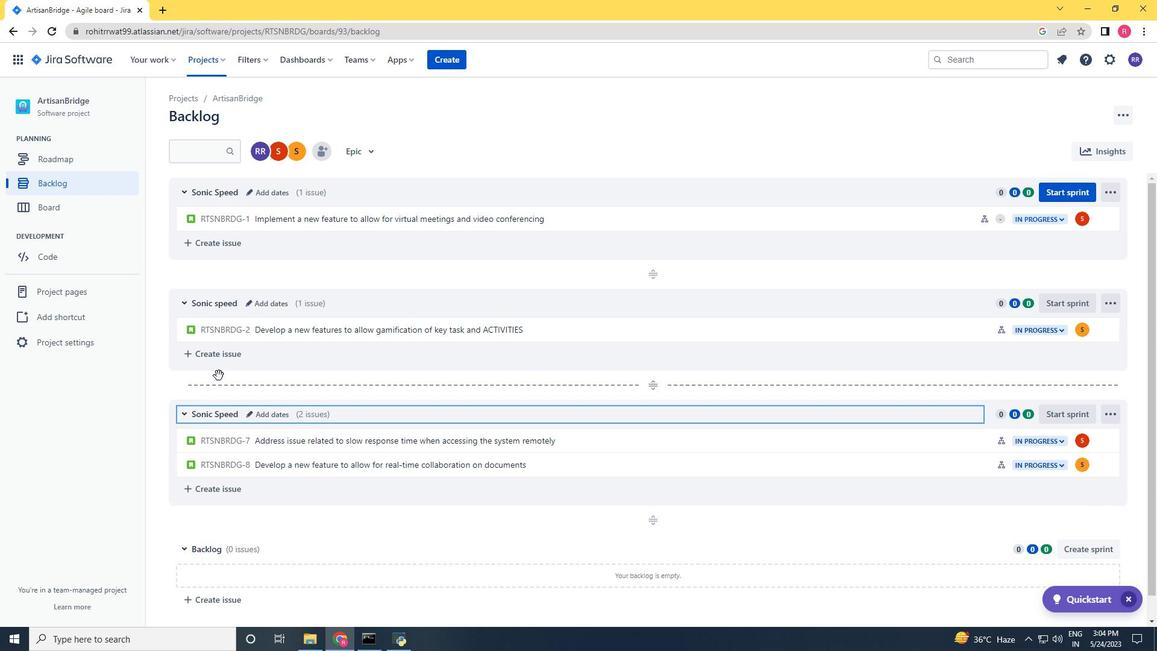 
Action: Mouse scrolled (221, 369) with delta (0, 0)
Screenshot: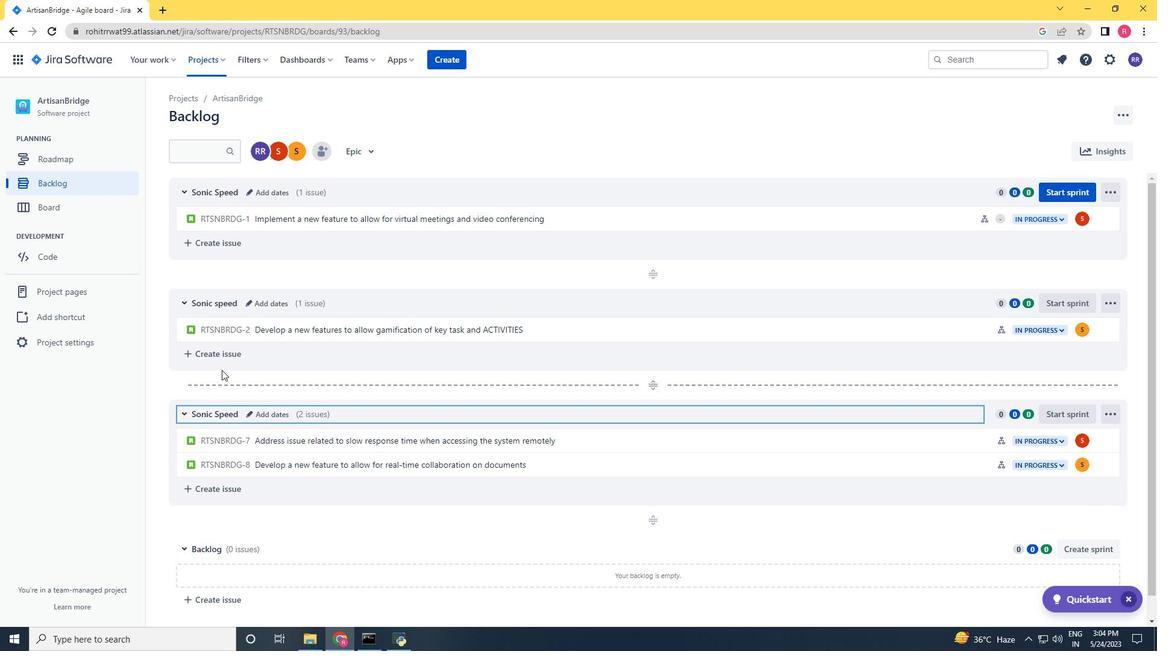 
Action: Mouse scrolled (221, 369) with delta (0, 0)
Screenshot: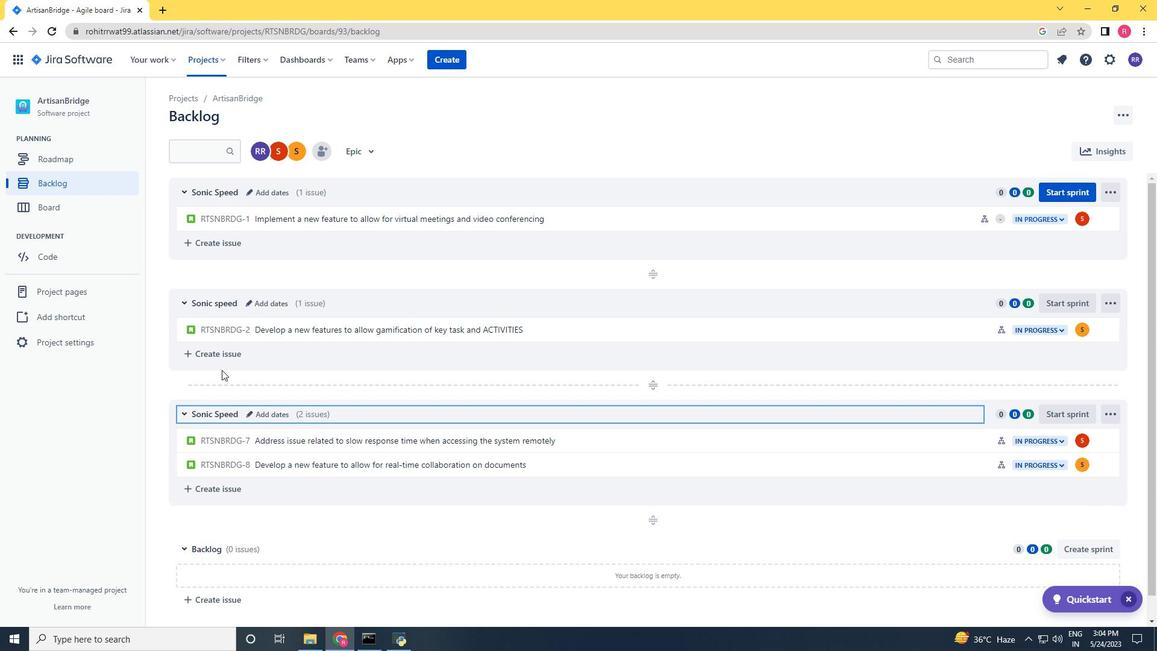 
Action: Mouse scrolled (221, 369) with delta (0, 0)
Screenshot: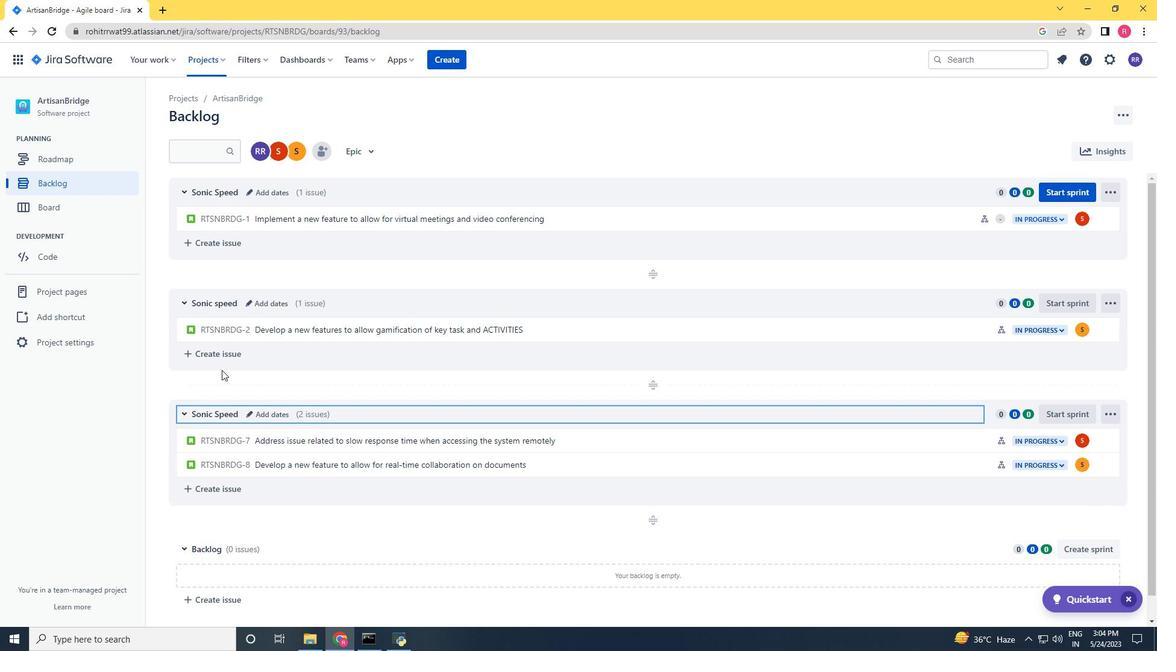
Action: Mouse scrolled (221, 369) with delta (0, 0)
Screenshot: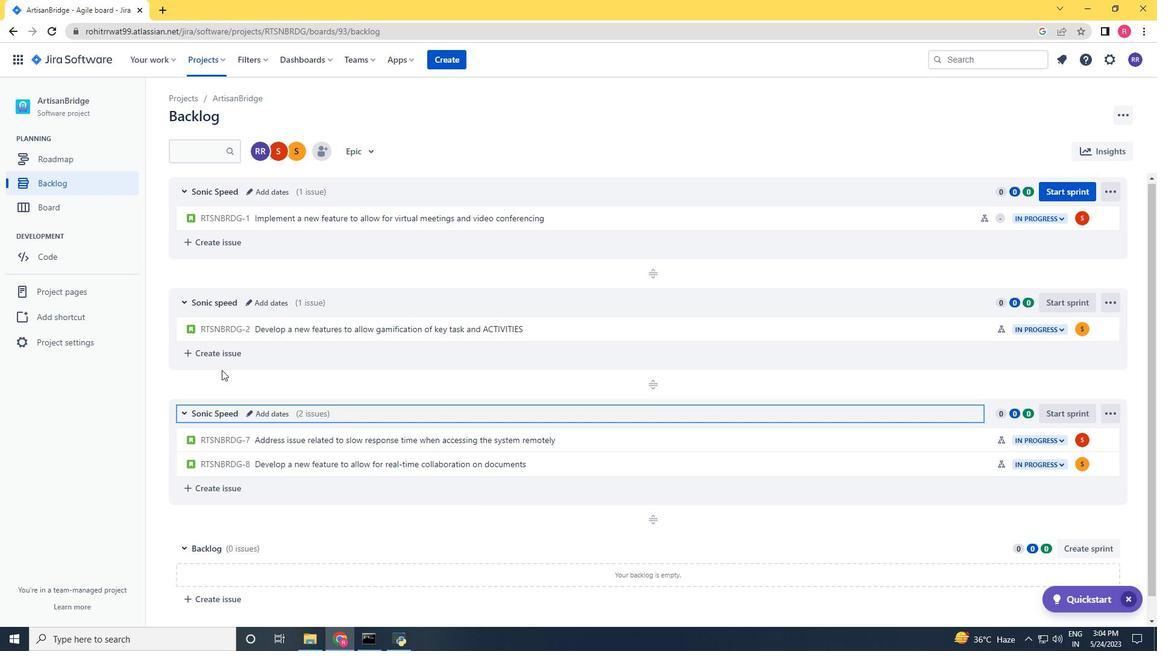 
Action: Mouse scrolled (221, 369) with delta (0, 0)
Screenshot: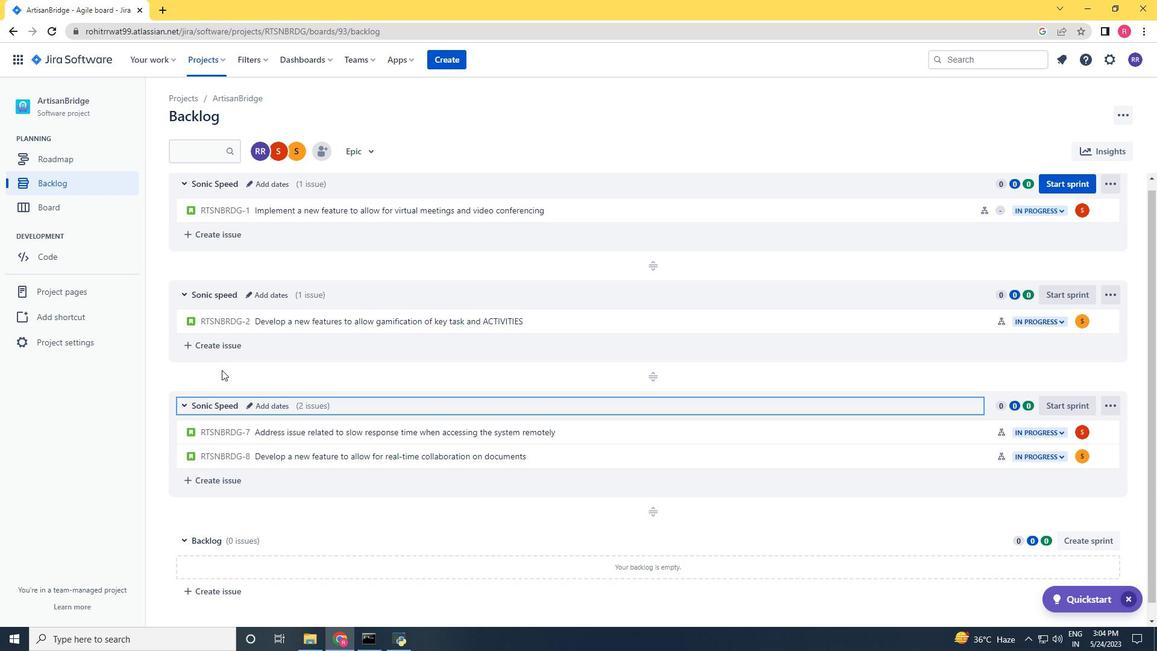 
Action: Mouse scrolled (221, 369) with delta (0, 0)
Screenshot: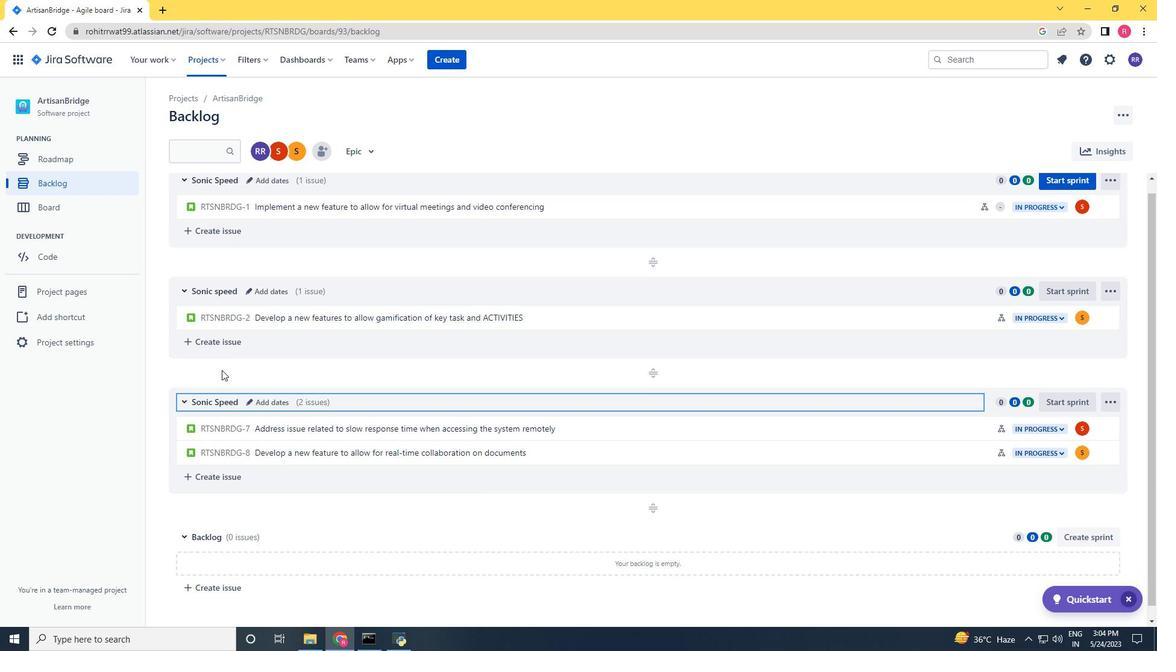 
Action: Mouse scrolled (221, 370) with delta (0, 0)
Screenshot: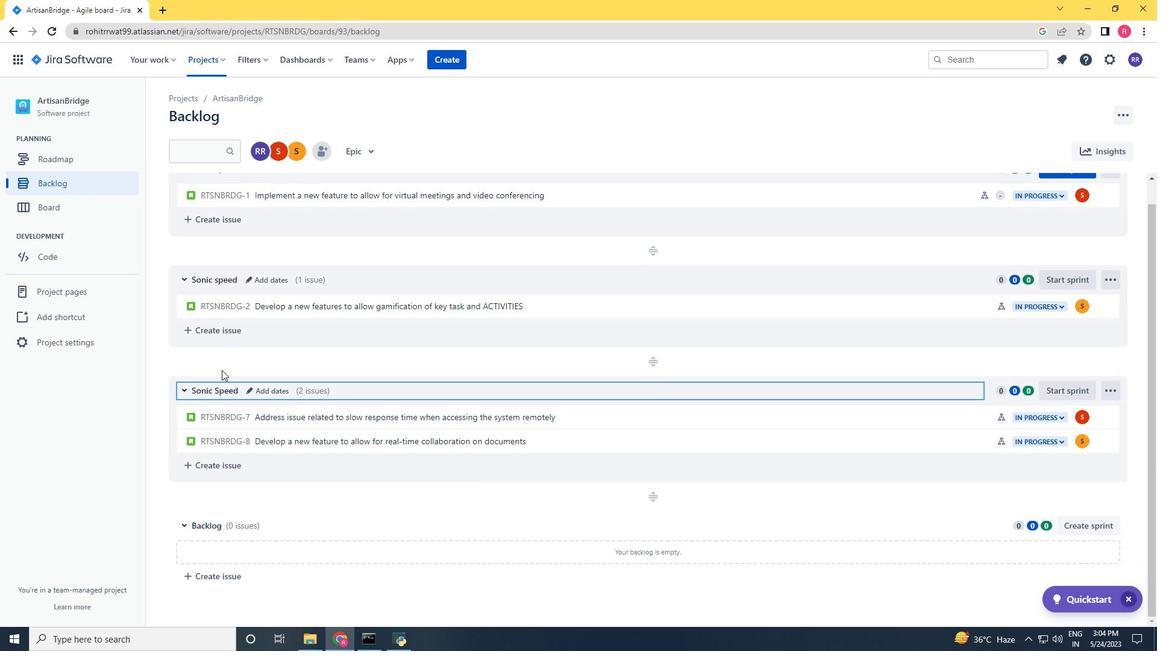 
Action: Mouse scrolled (221, 370) with delta (0, 0)
Screenshot: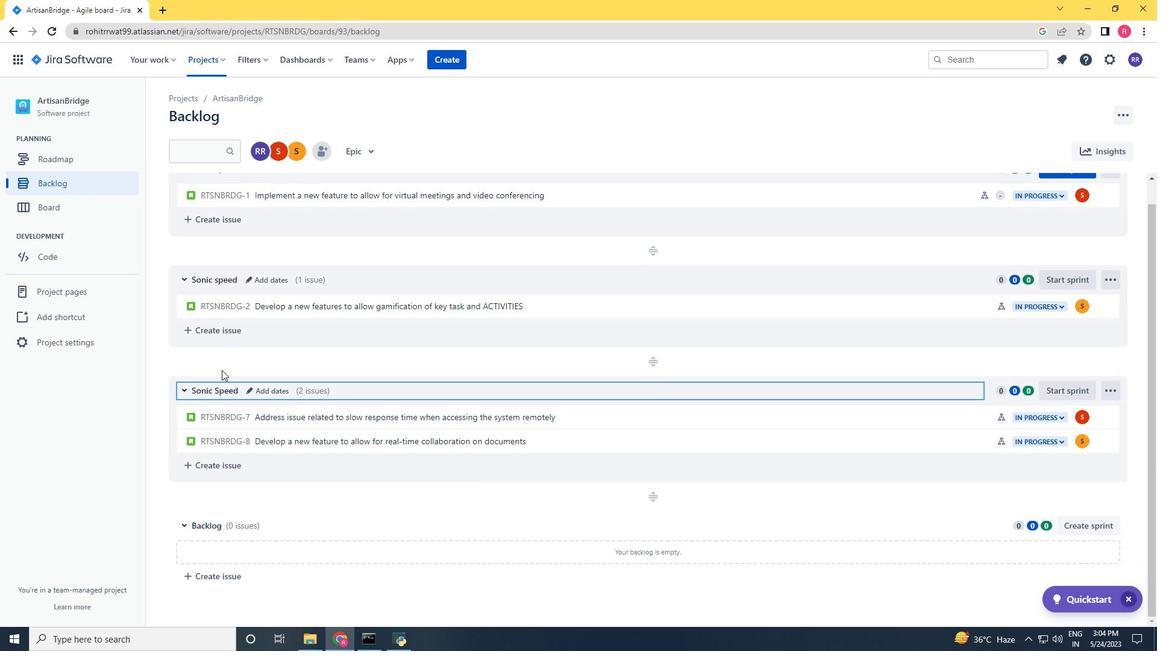 
Action: Mouse scrolled (221, 370) with delta (0, 0)
Screenshot: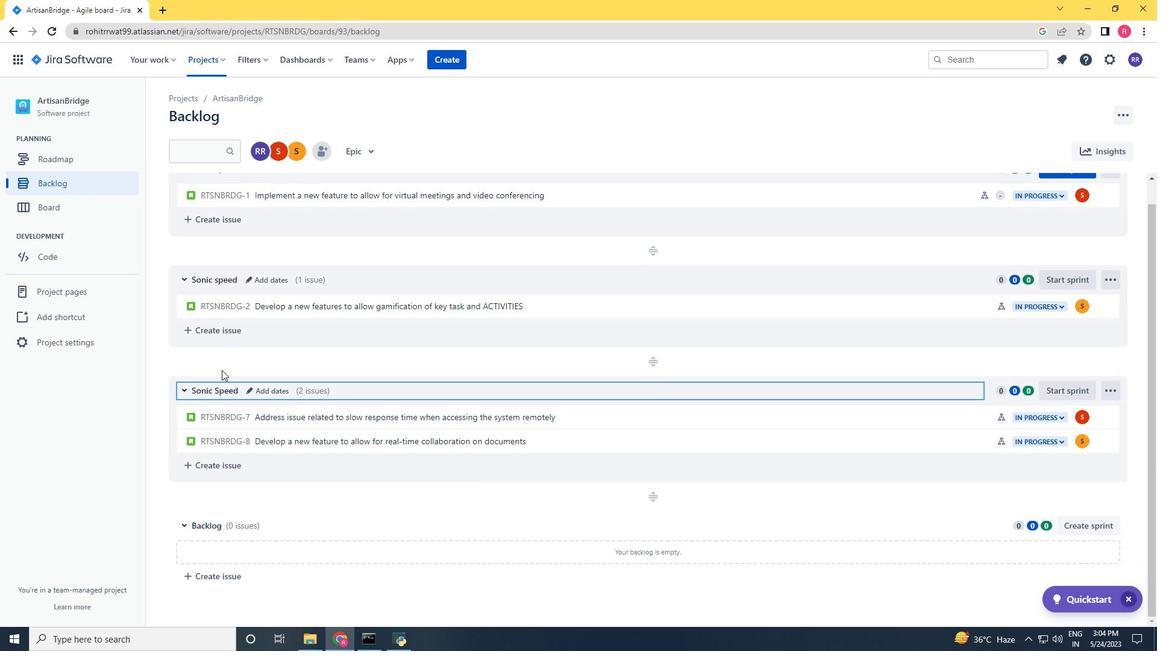 
Action: Mouse scrolled (221, 370) with delta (0, 0)
Screenshot: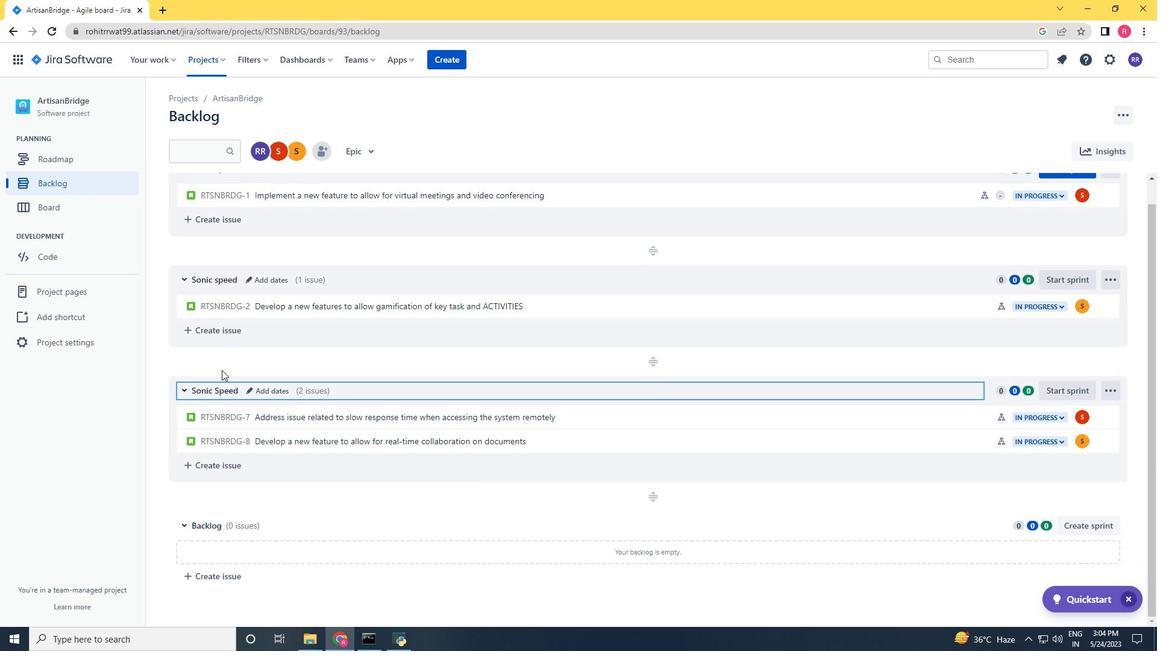 
Action: Mouse scrolled (221, 370) with delta (0, 0)
Screenshot: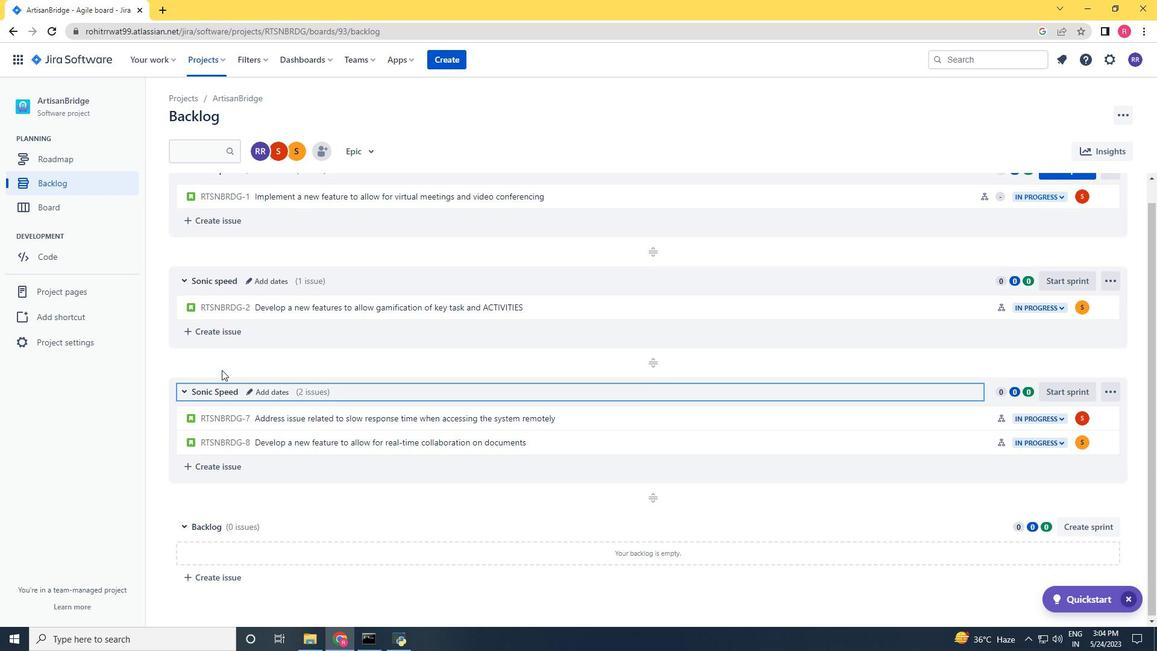 
Action: Mouse moved to (229, 356)
Screenshot: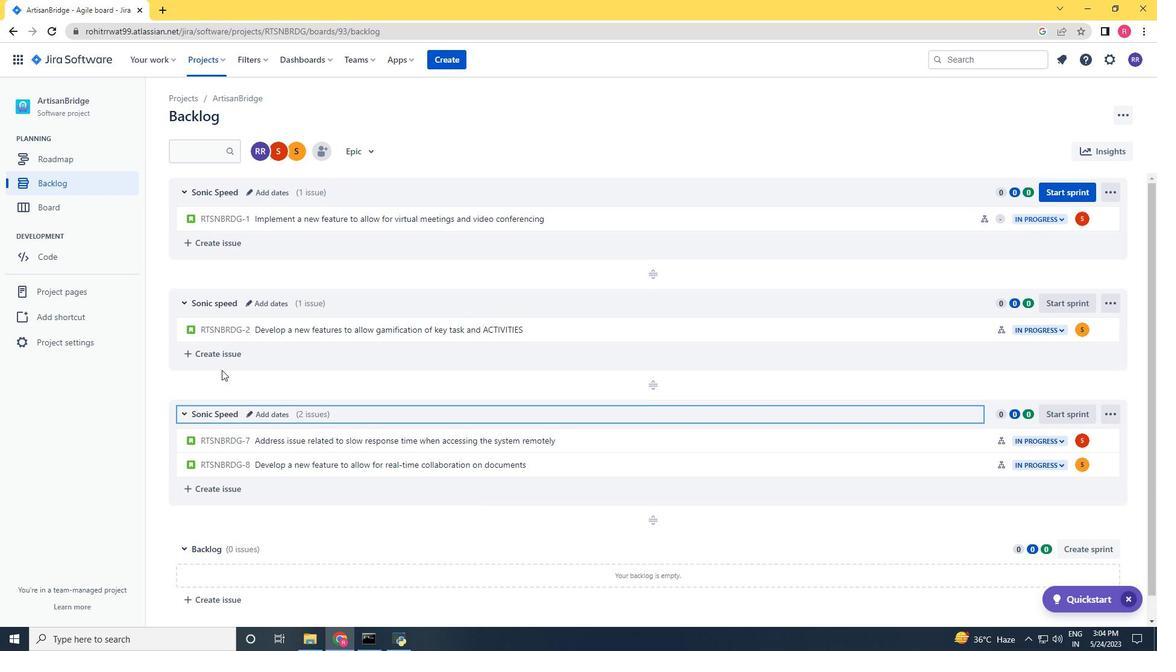 
